 Task: Find connections with filter location Iporá with filter topic #stayhomewith filter profile language German with filter current company Anchanto with filter school RGUKT Basar with filter industry Distilleries with filter service category Insurance with filter keywords title Pipefitter
Action: Mouse moved to (574, 111)
Screenshot: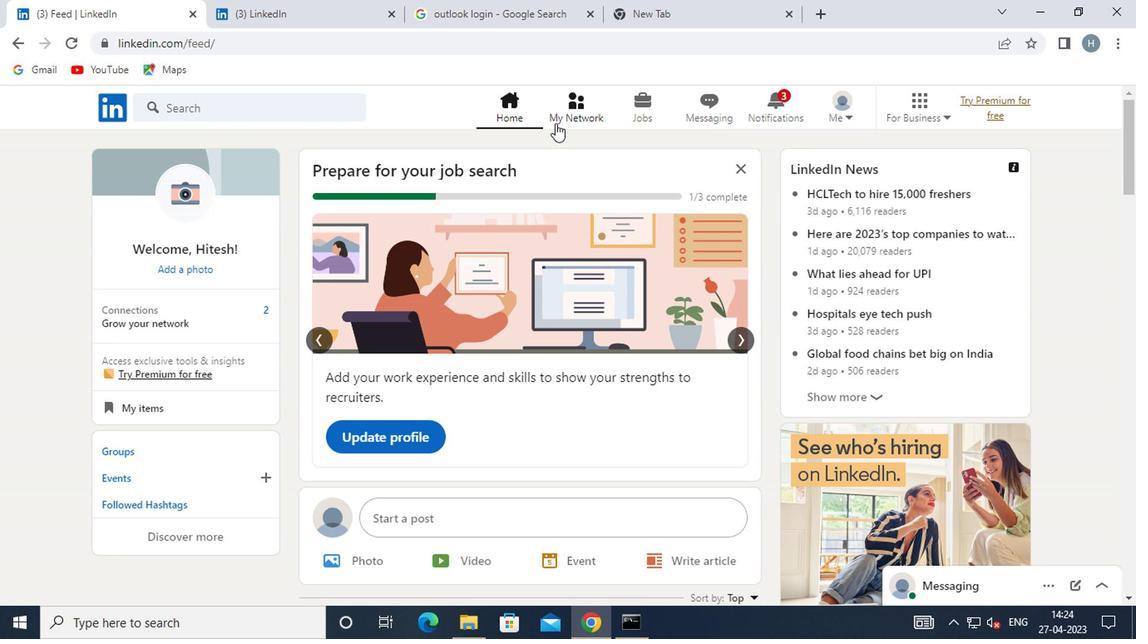 
Action: Mouse pressed left at (574, 111)
Screenshot: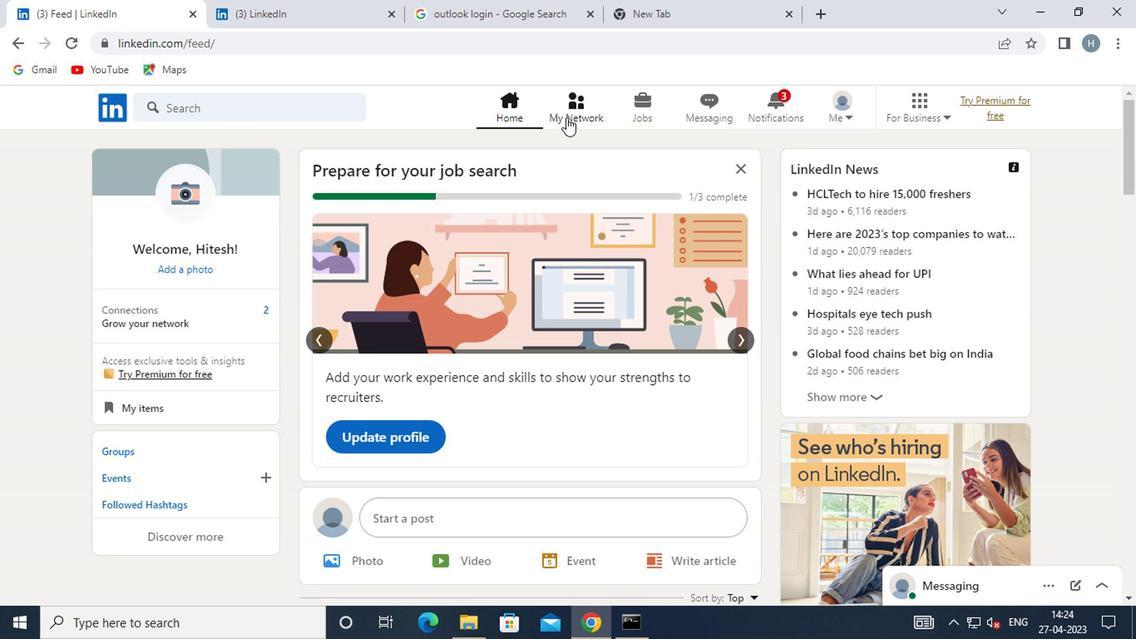 
Action: Mouse moved to (246, 203)
Screenshot: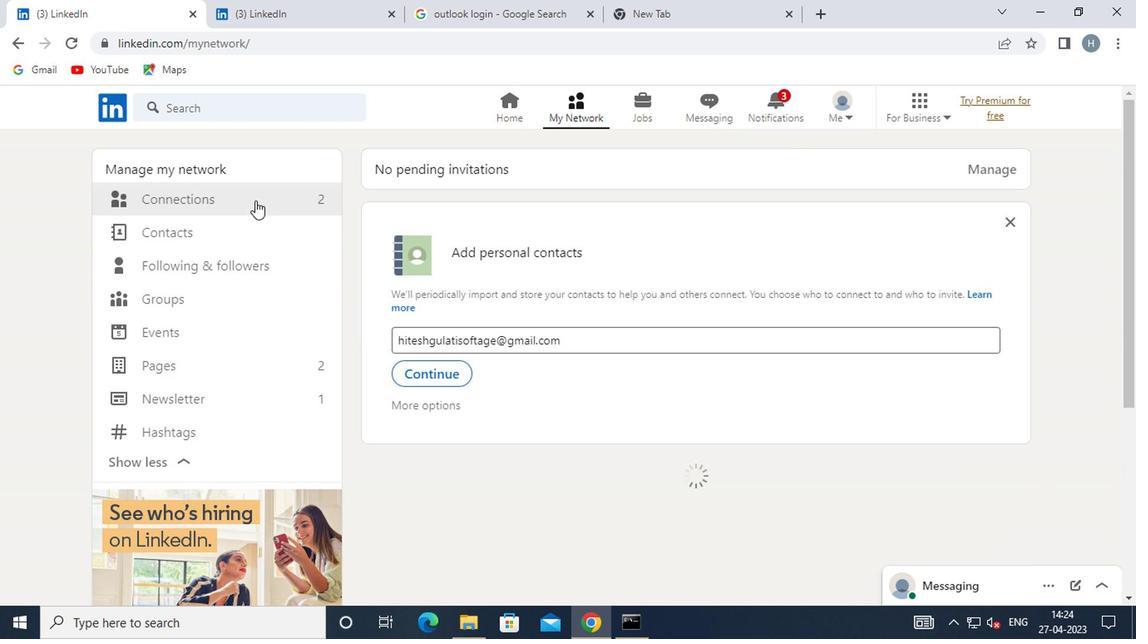 
Action: Mouse pressed left at (246, 203)
Screenshot: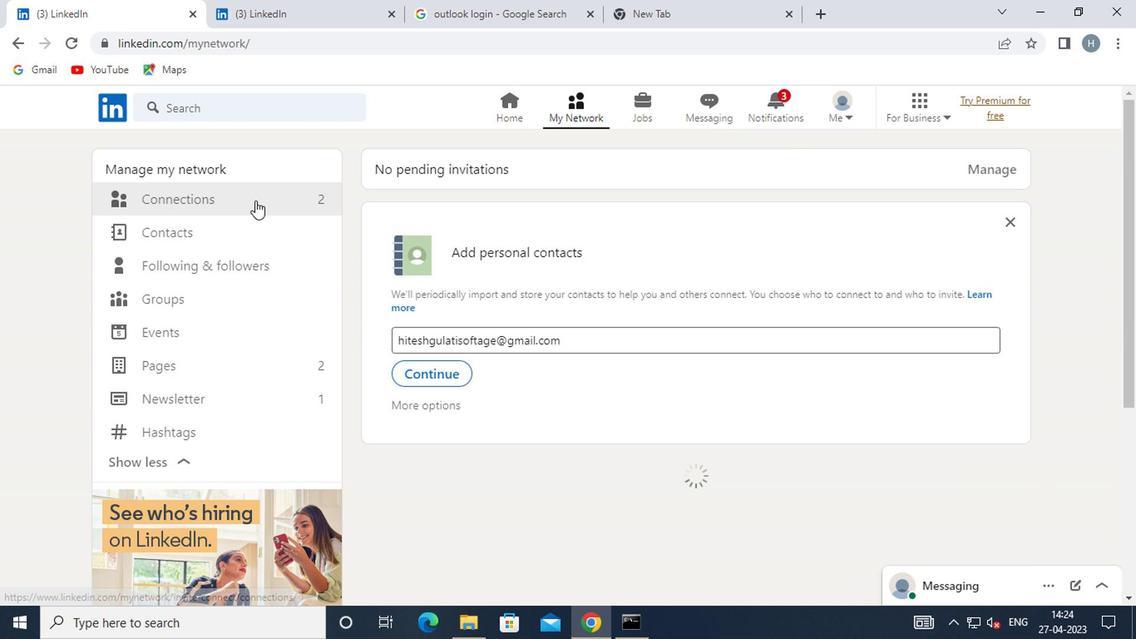 
Action: Mouse moved to (712, 198)
Screenshot: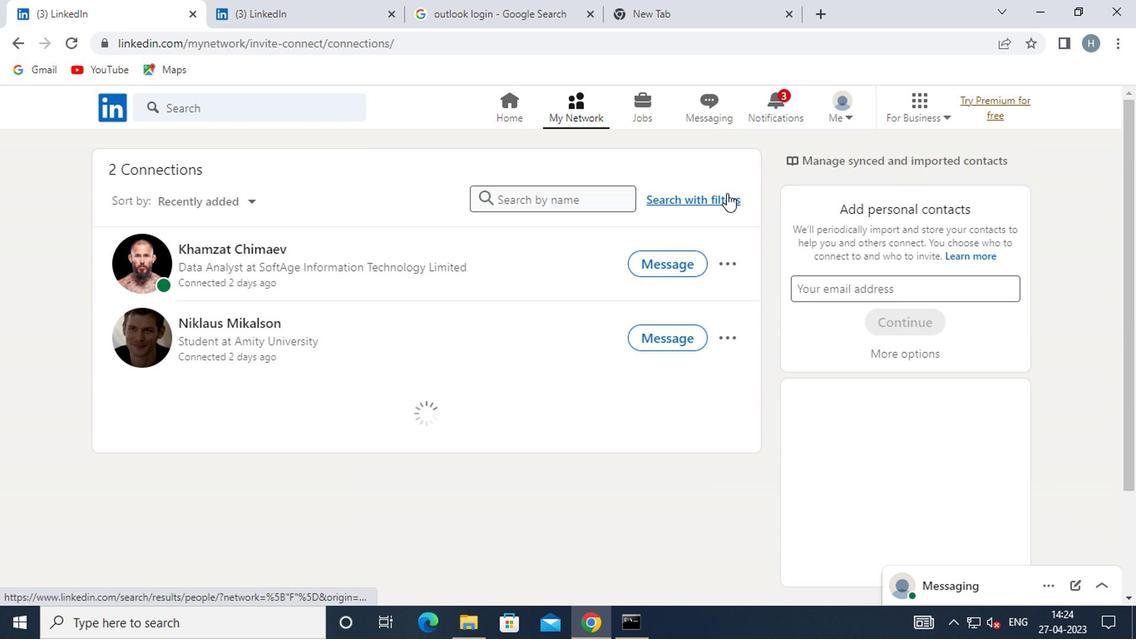 
Action: Mouse pressed left at (712, 198)
Screenshot: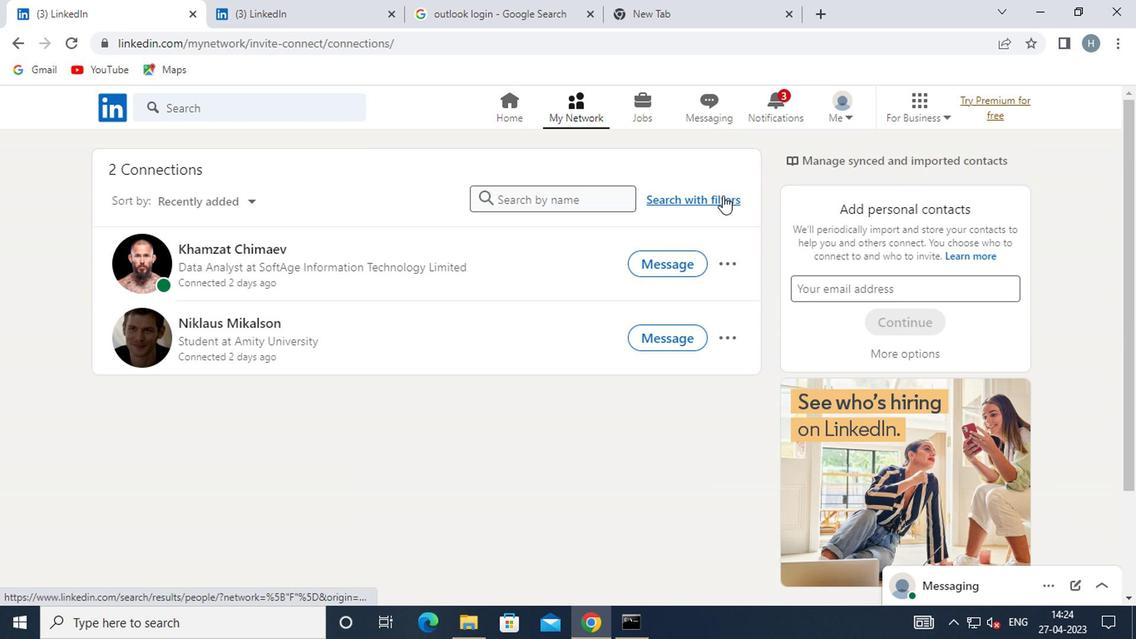 
Action: Mouse moved to (607, 151)
Screenshot: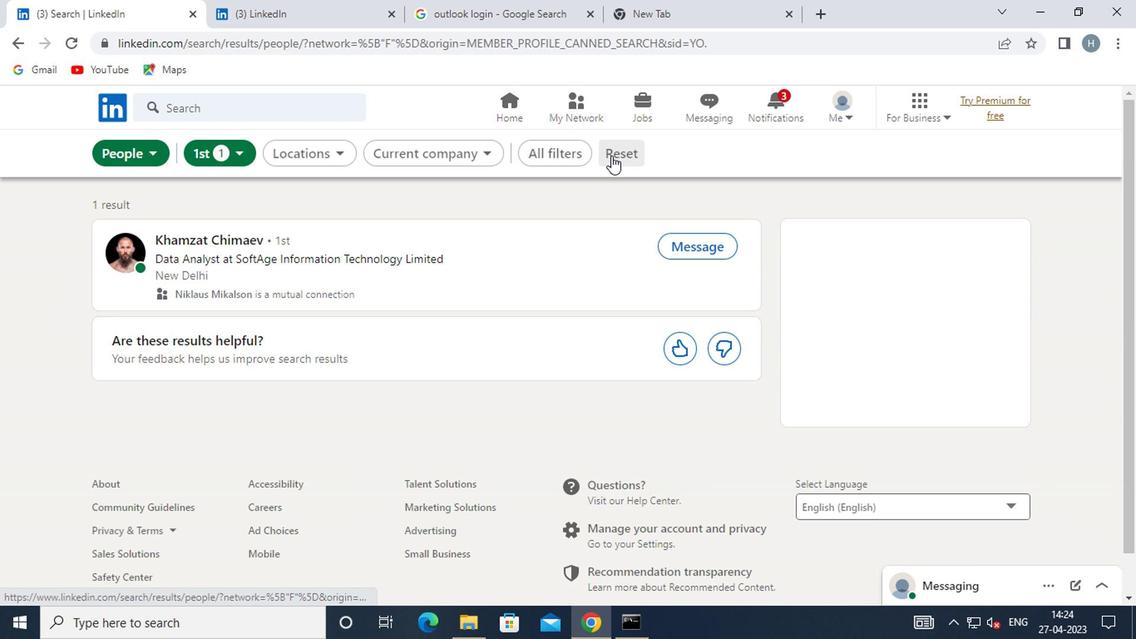 
Action: Mouse pressed left at (607, 151)
Screenshot: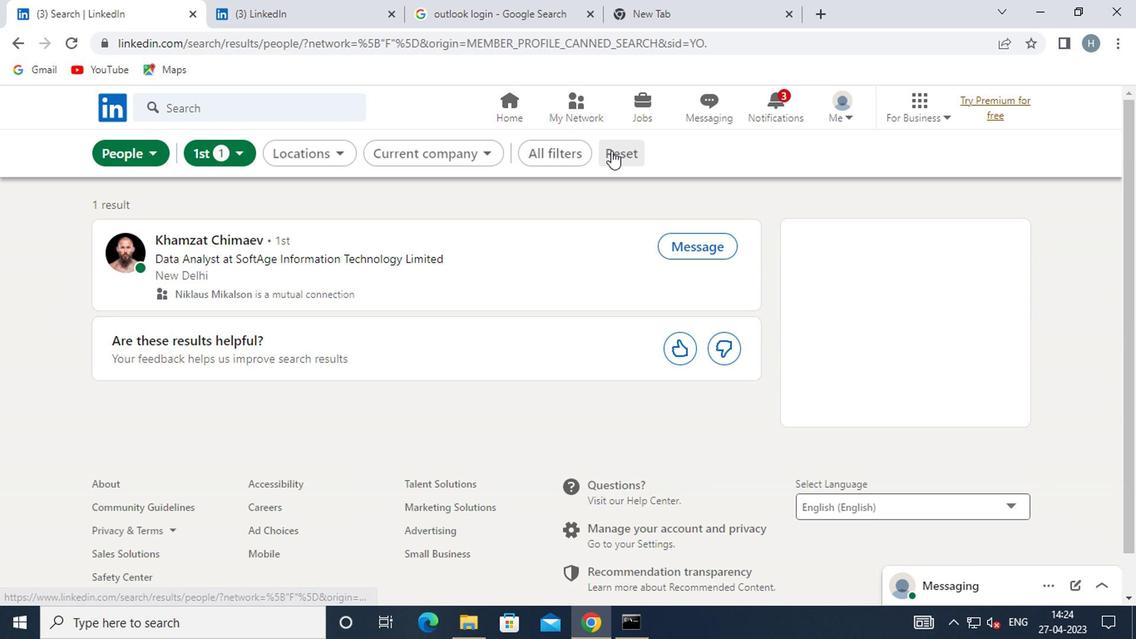 
Action: Mouse moved to (582, 151)
Screenshot: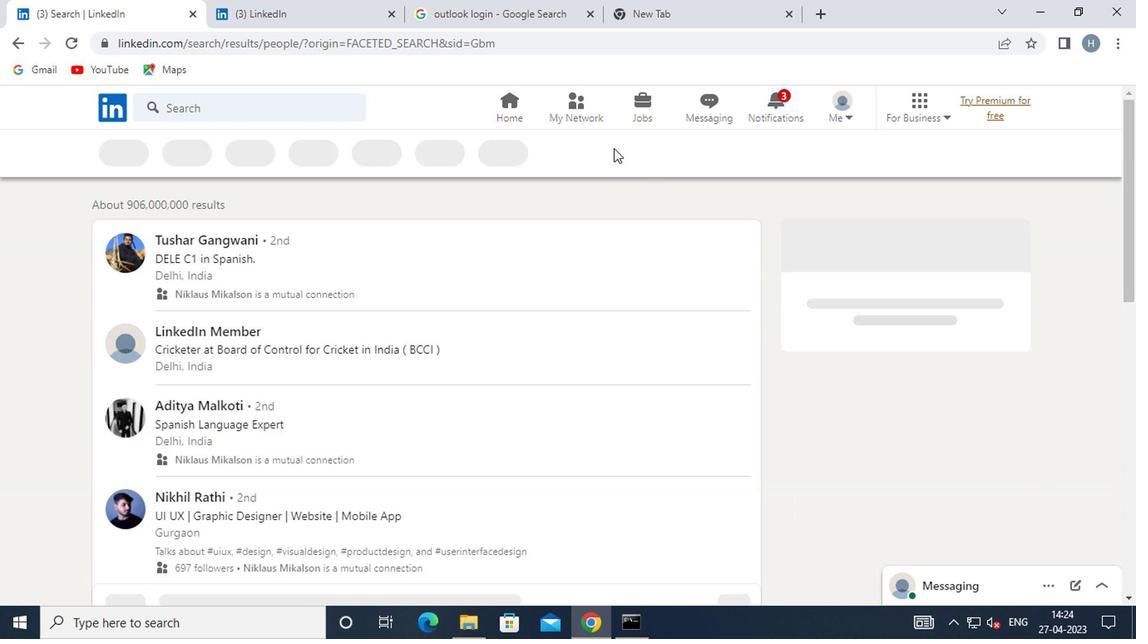 
Action: Mouse pressed left at (582, 151)
Screenshot: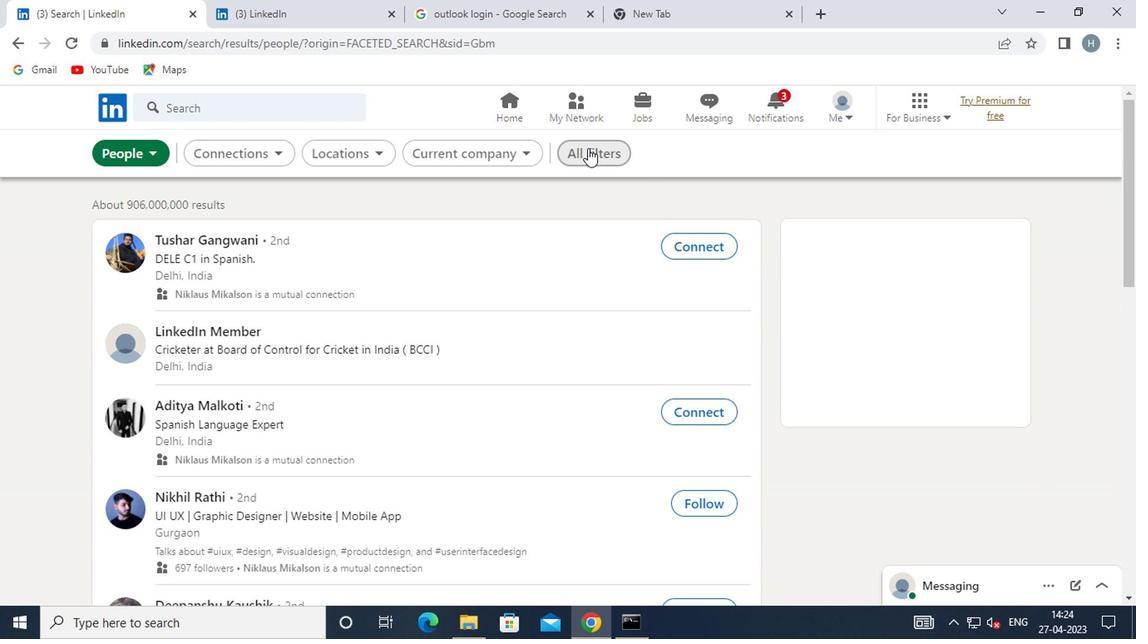 
Action: Mouse moved to (851, 341)
Screenshot: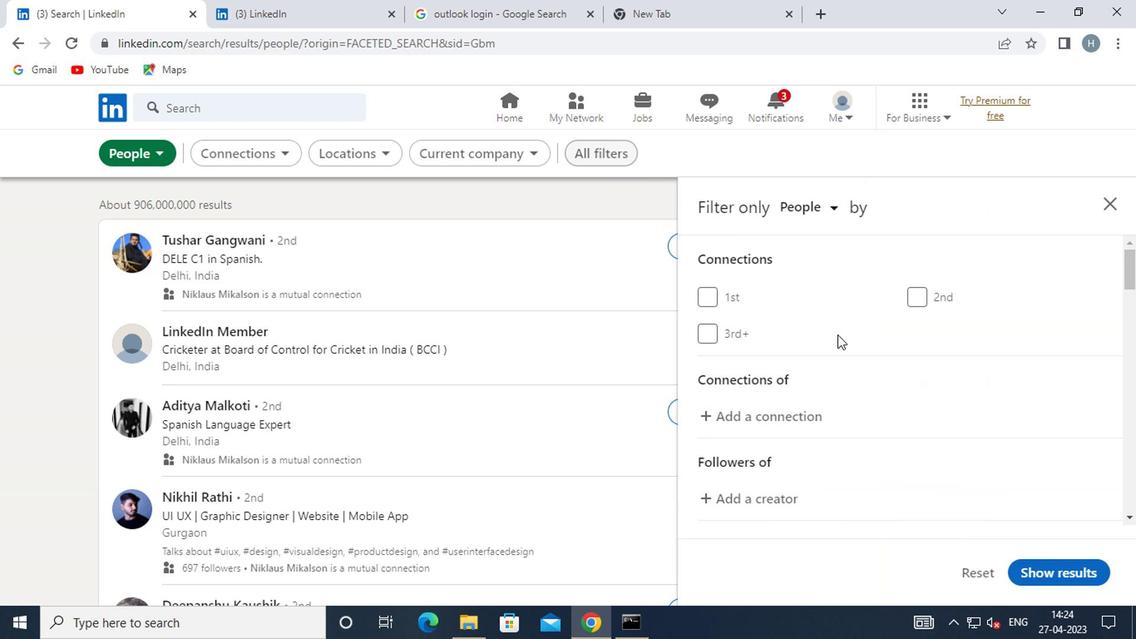 
Action: Mouse scrolled (851, 340) with delta (0, 0)
Screenshot: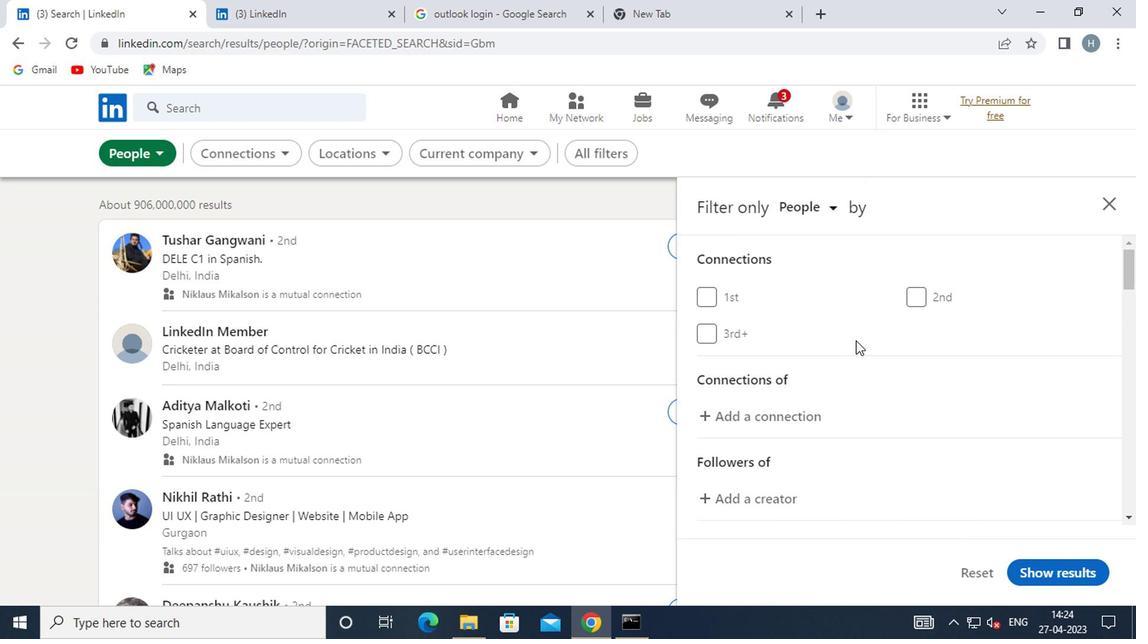 
Action: Mouse scrolled (851, 340) with delta (0, 0)
Screenshot: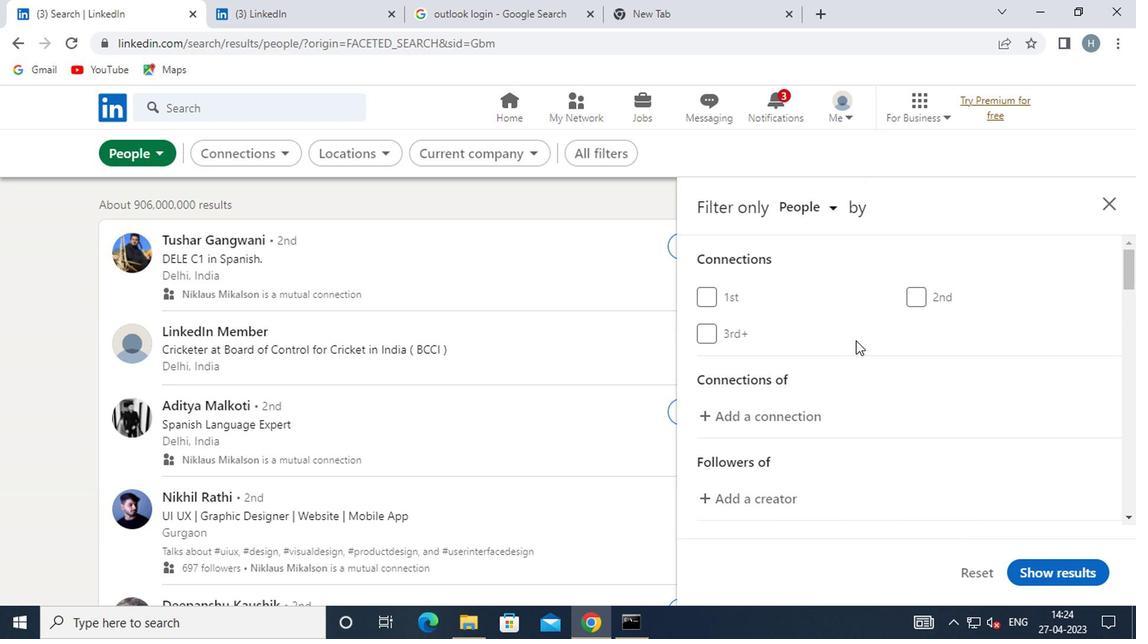 
Action: Mouse scrolled (851, 340) with delta (0, 0)
Screenshot: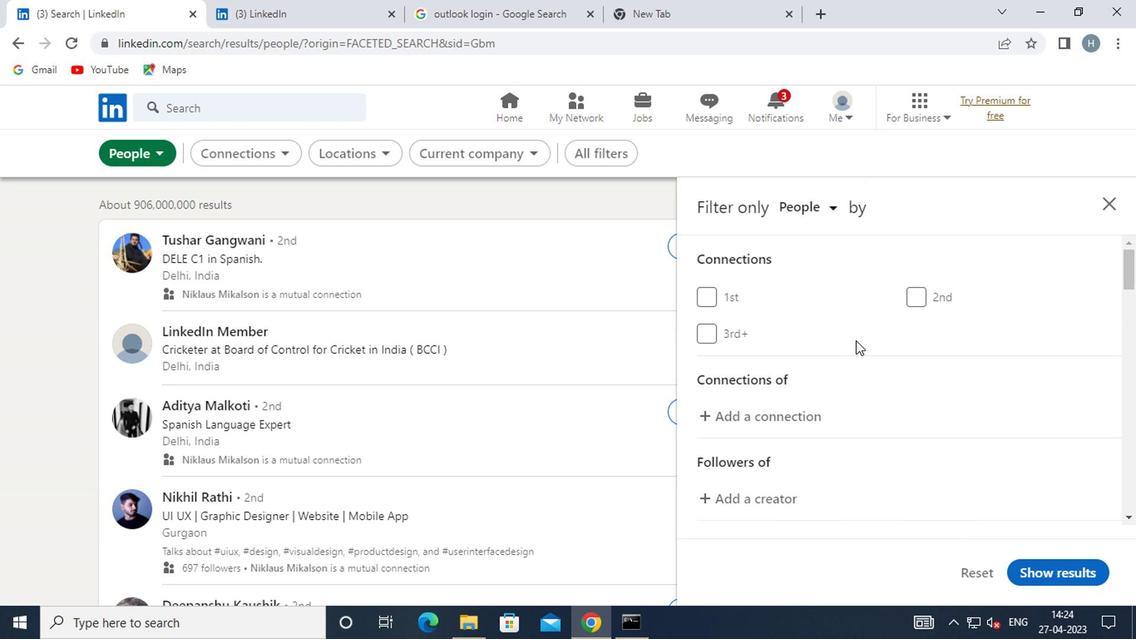 
Action: Mouse moved to (953, 400)
Screenshot: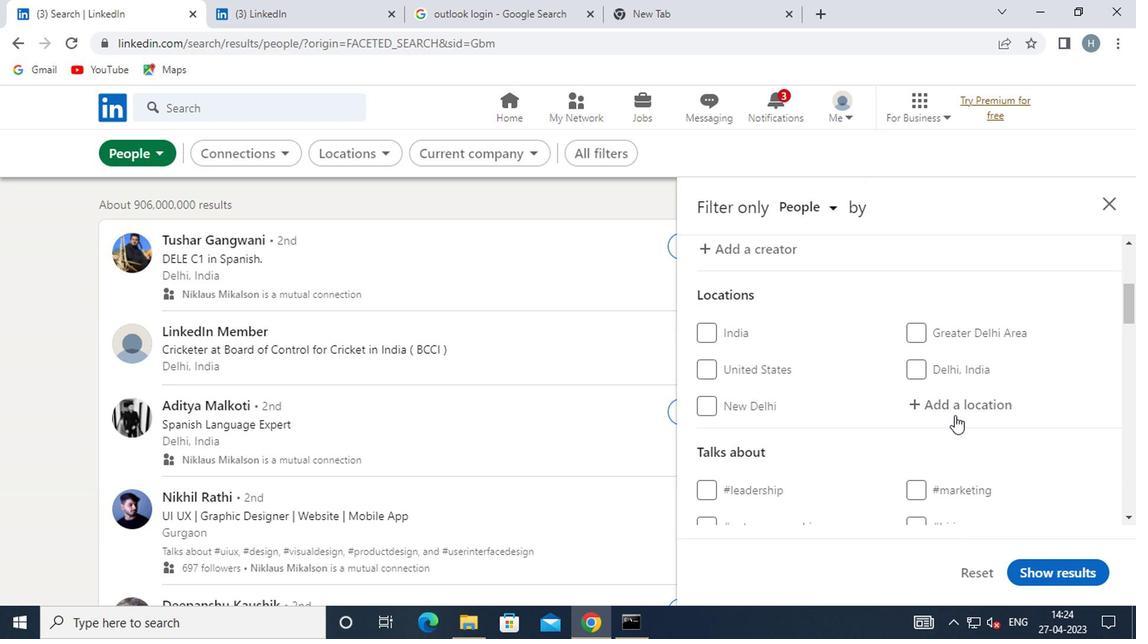 
Action: Mouse pressed left at (953, 400)
Screenshot: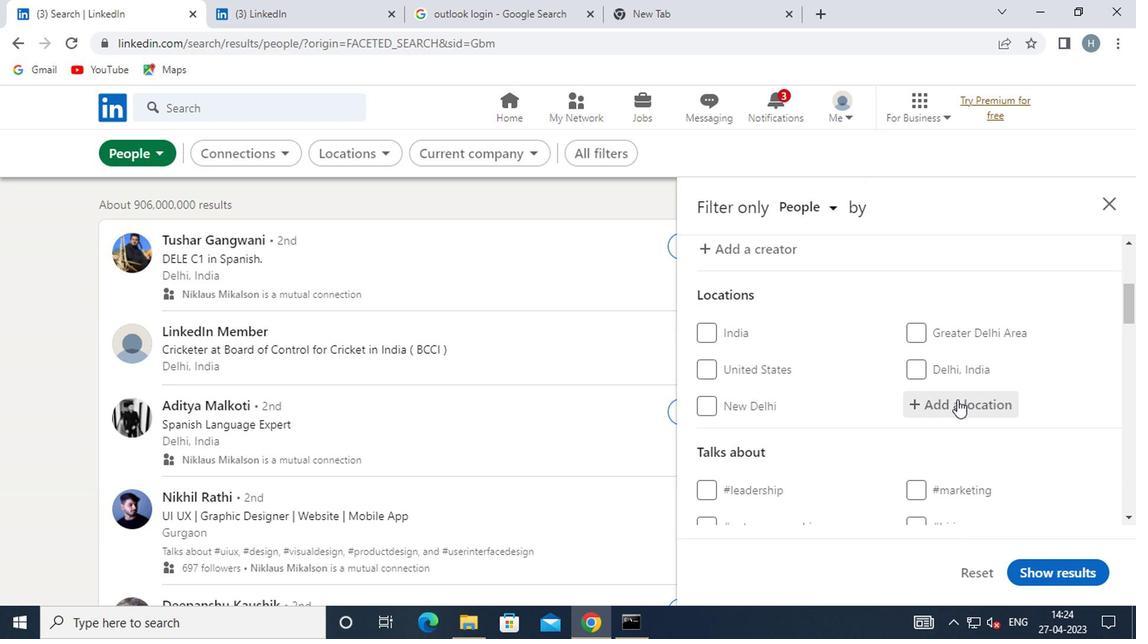 
Action: Mouse moved to (946, 400)
Screenshot: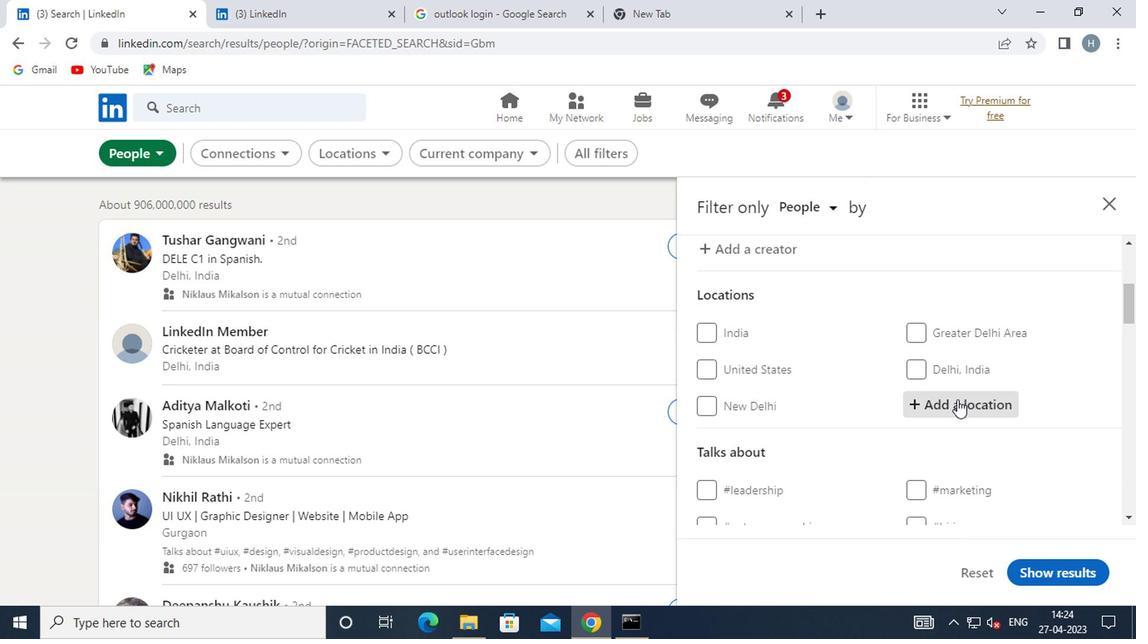 
Action: Key pressed <Key.shift>
Screenshot: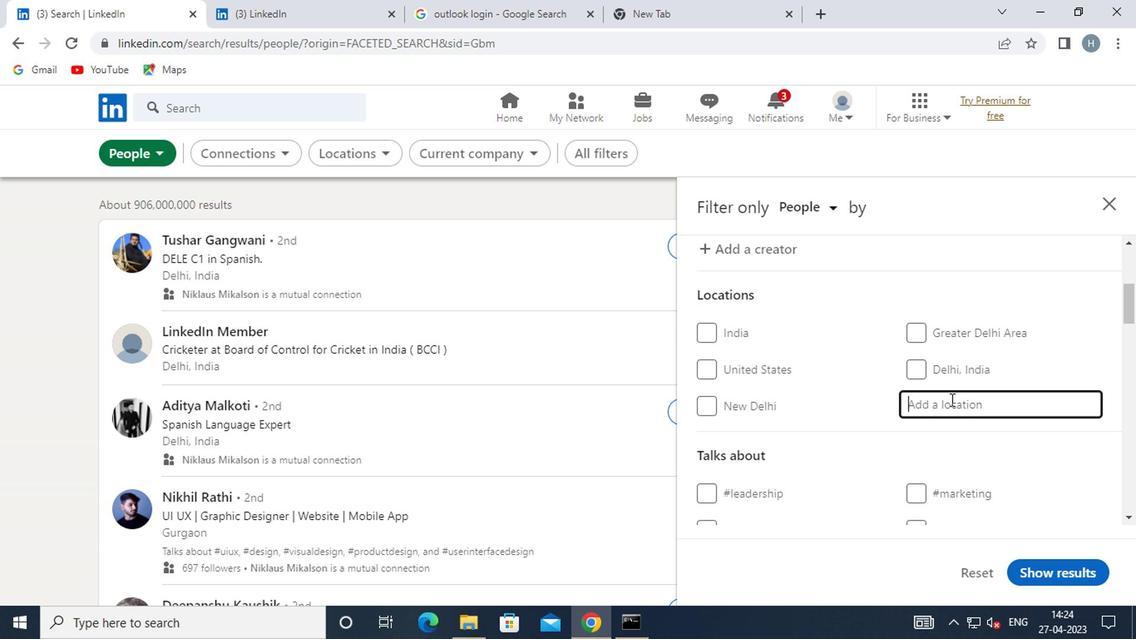 
Action: Mouse moved to (945, 400)
Screenshot: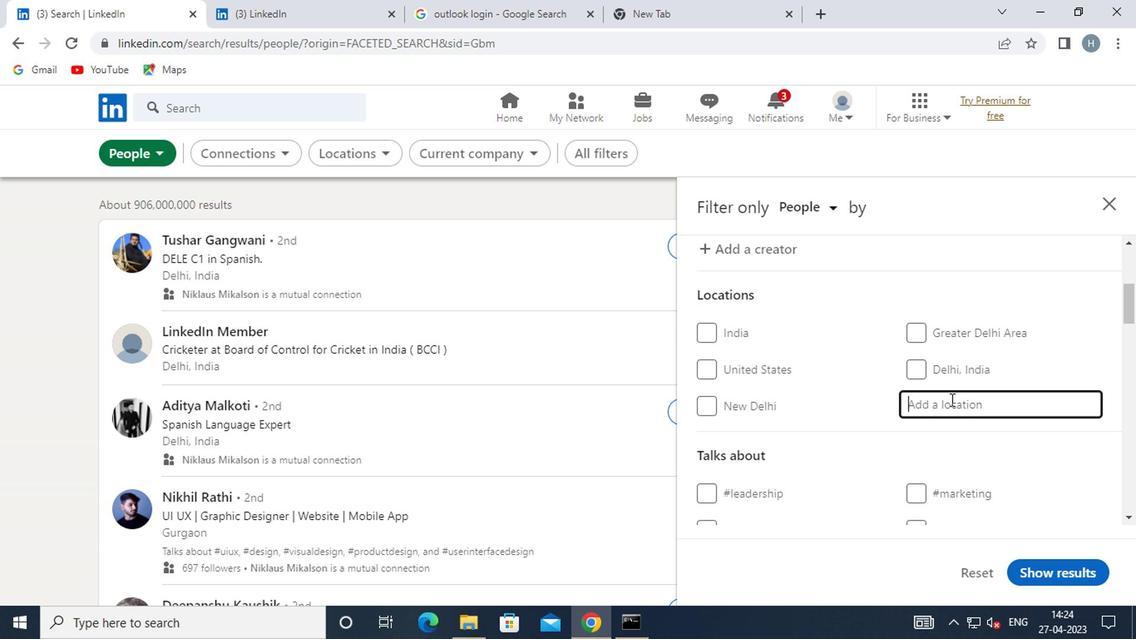
Action: Key pressed IPORA
Screenshot: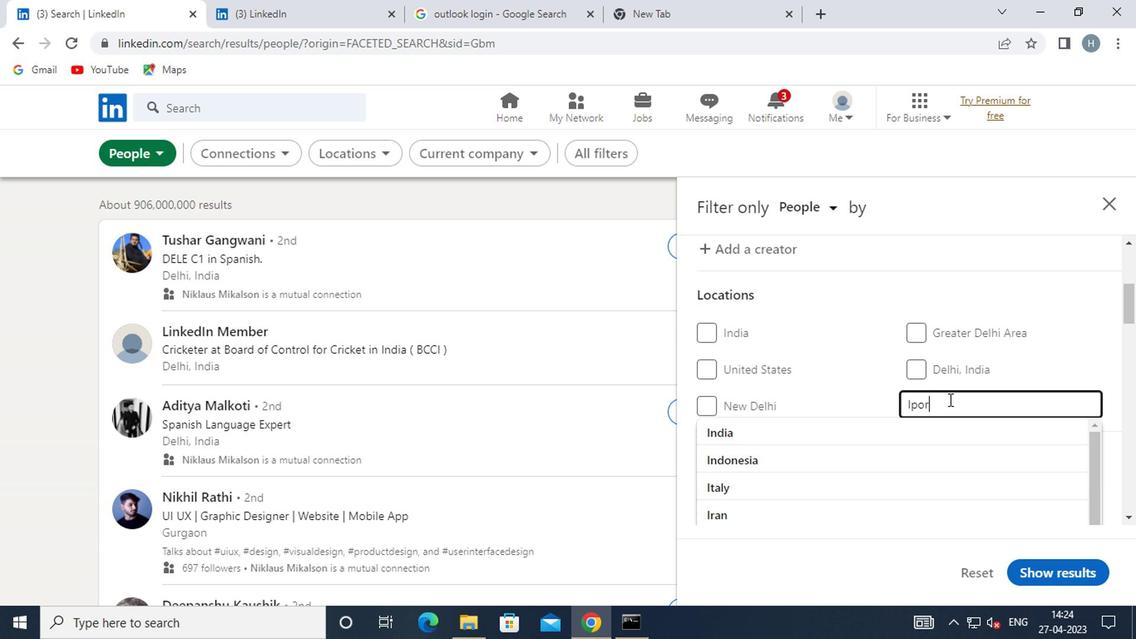 
Action: Mouse moved to (1069, 347)
Screenshot: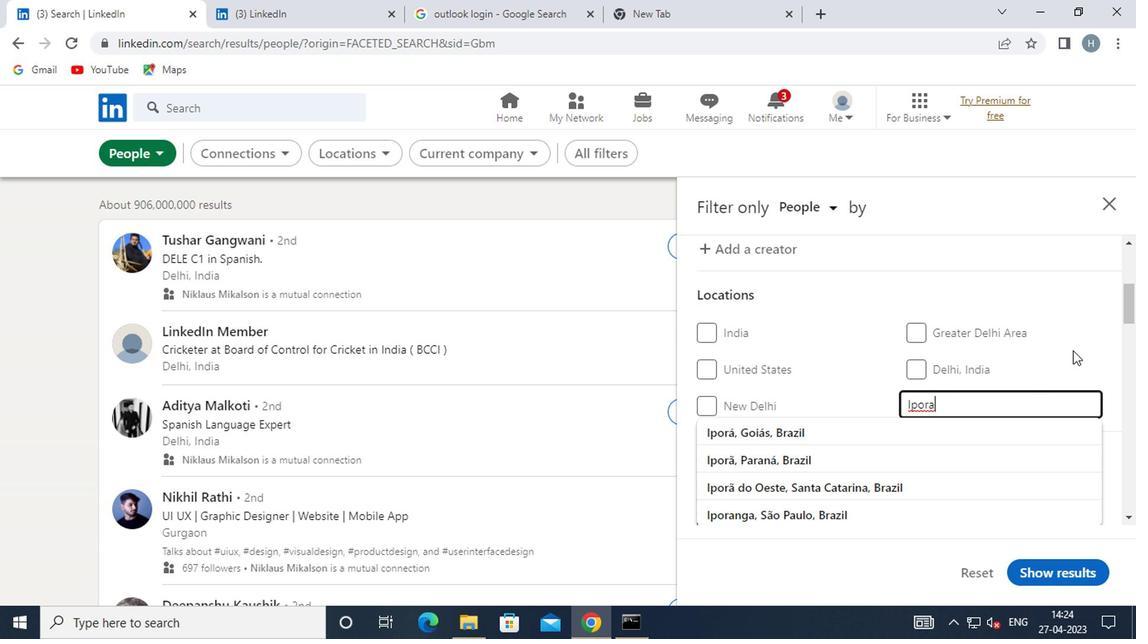 
Action: Mouse pressed left at (1069, 347)
Screenshot: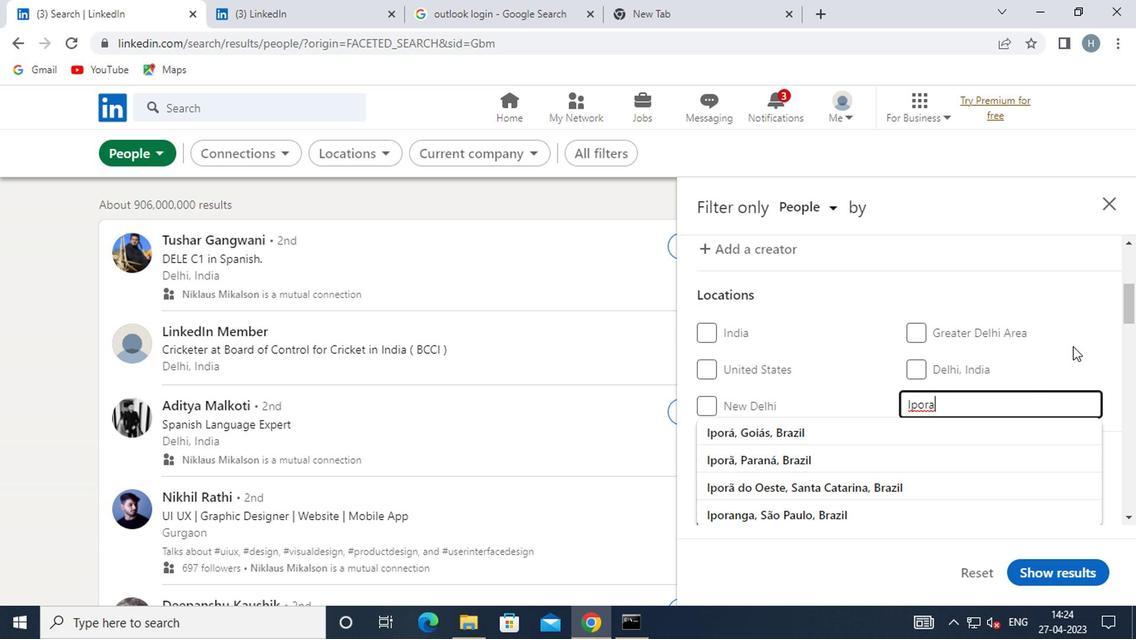 
Action: Mouse scrolled (1069, 346) with delta (0, 0)
Screenshot: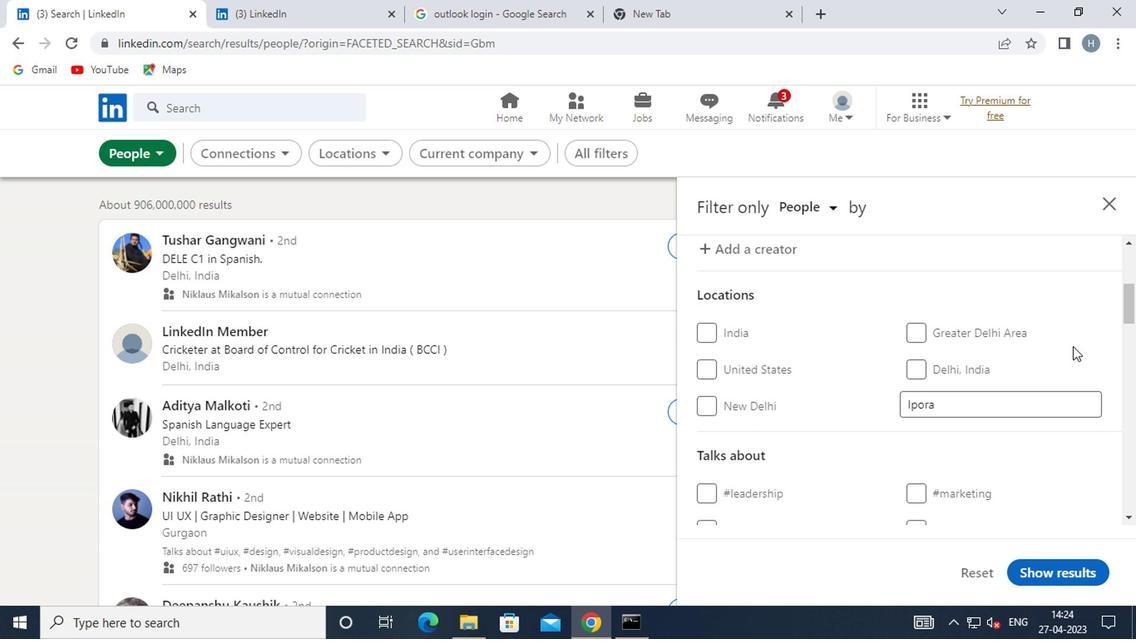 
Action: Mouse moved to (1069, 346)
Screenshot: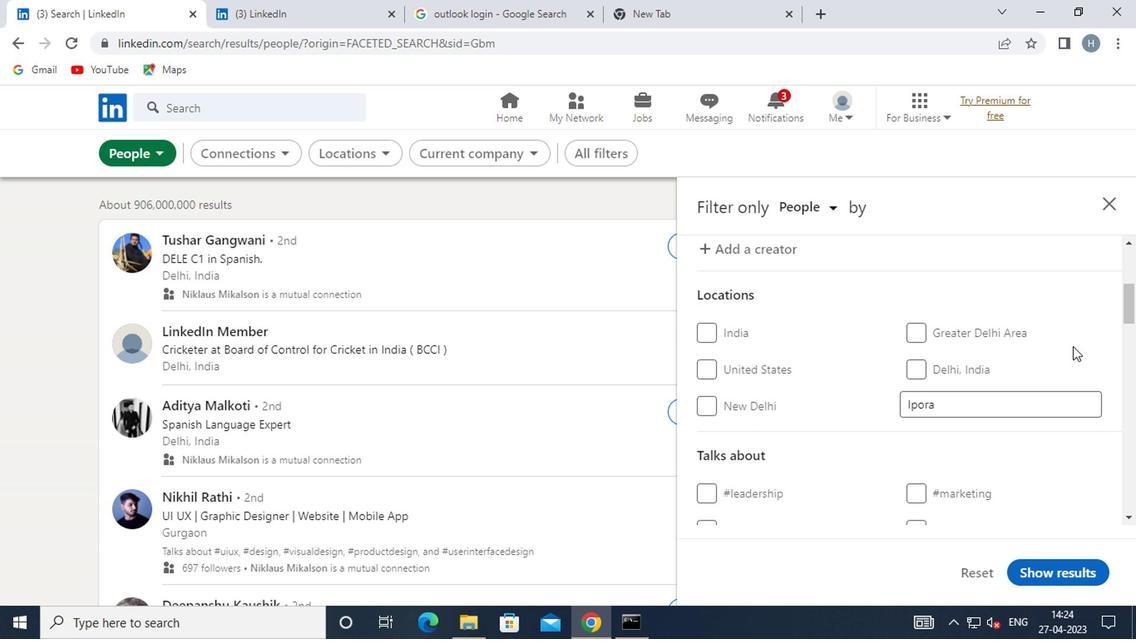 
Action: Mouse scrolled (1069, 345) with delta (0, -1)
Screenshot: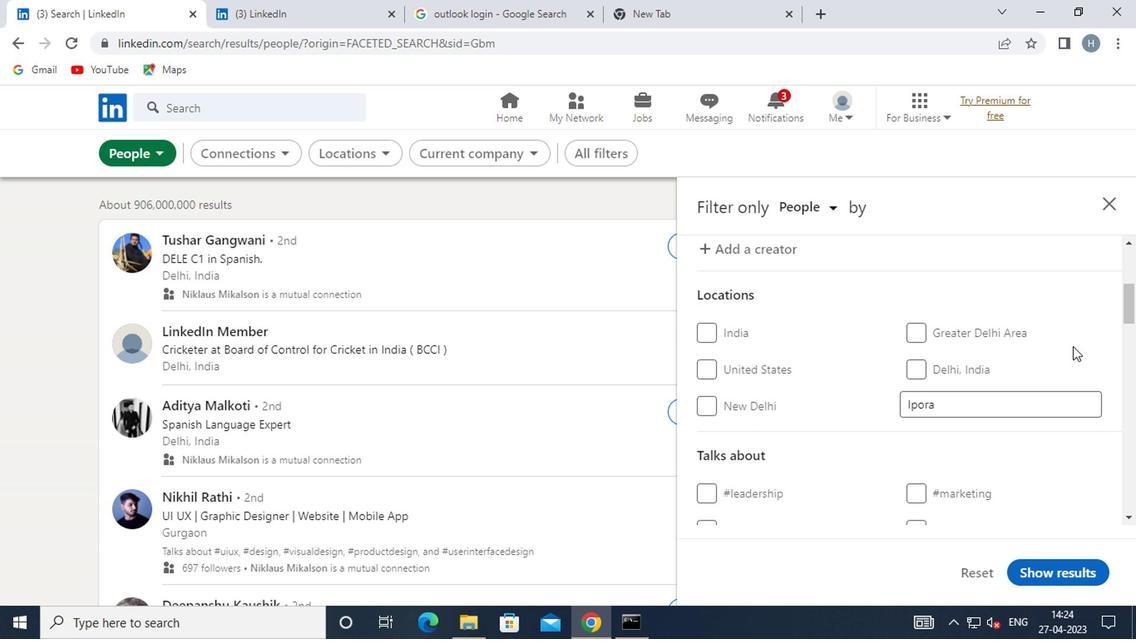 
Action: Mouse moved to (1063, 346)
Screenshot: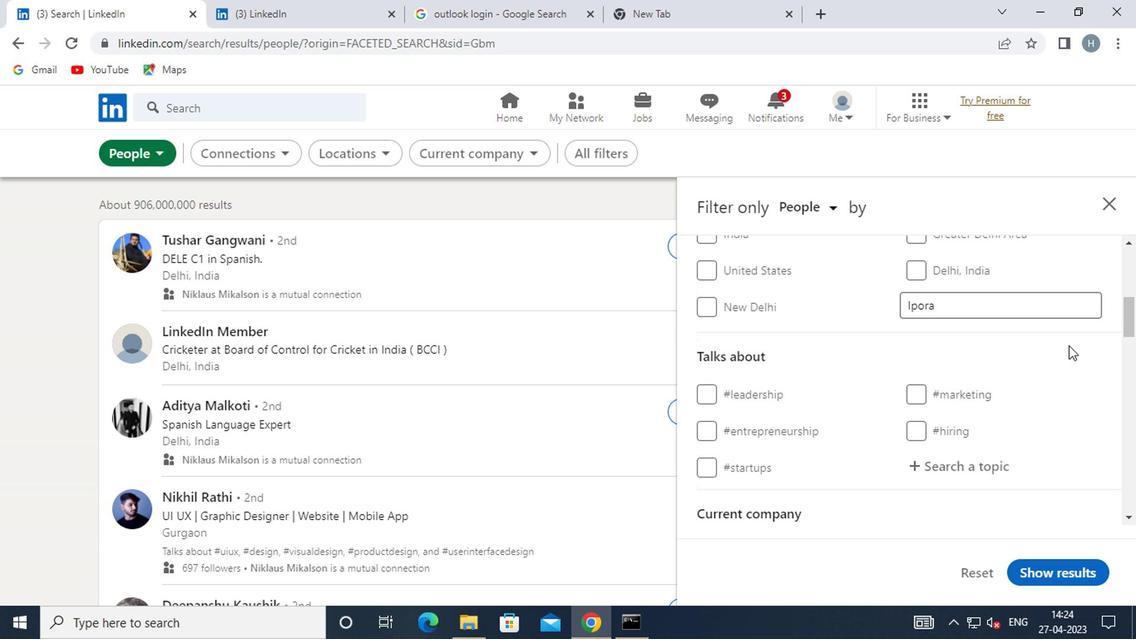
Action: Mouse scrolled (1063, 345) with delta (0, -1)
Screenshot: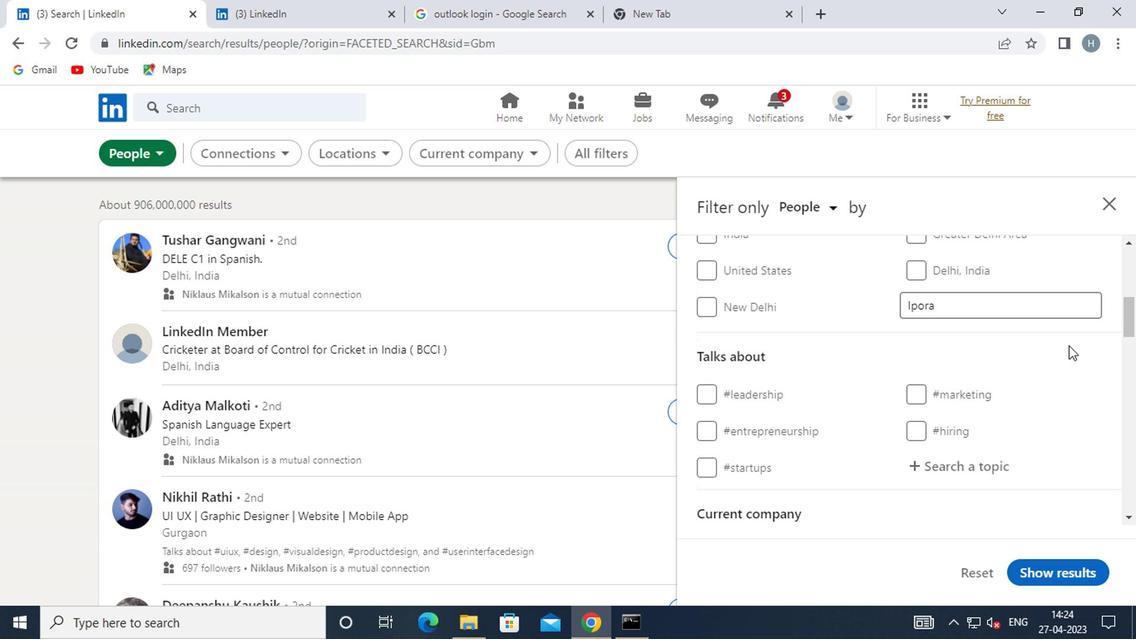 
Action: Mouse moved to (980, 313)
Screenshot: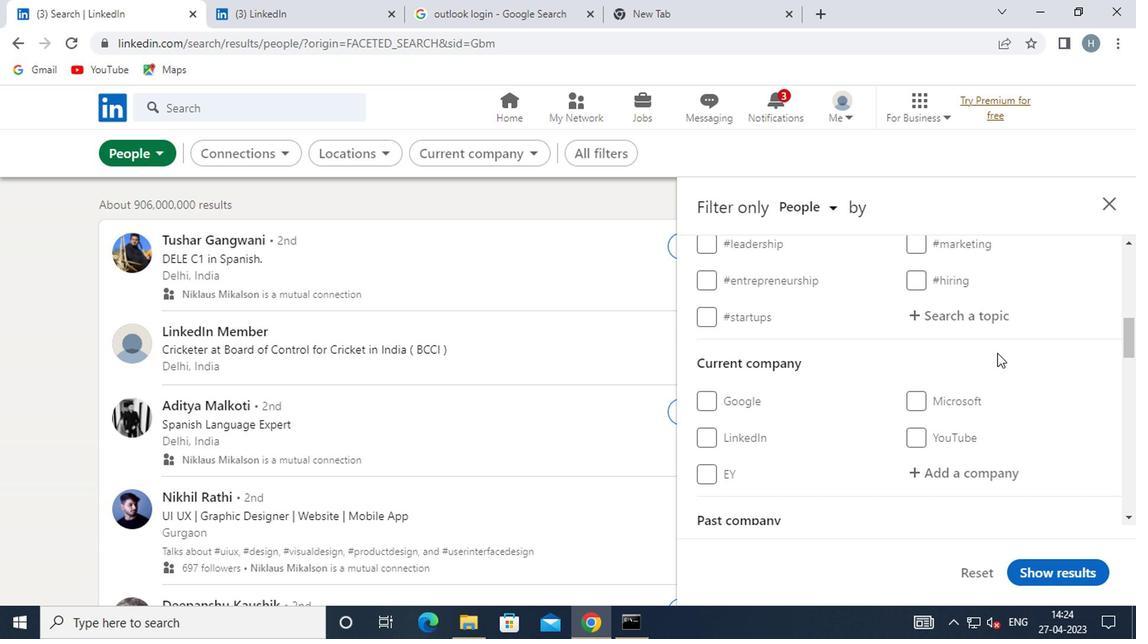 
Action: Mouse pressed left at (980, 313)
Screenshot: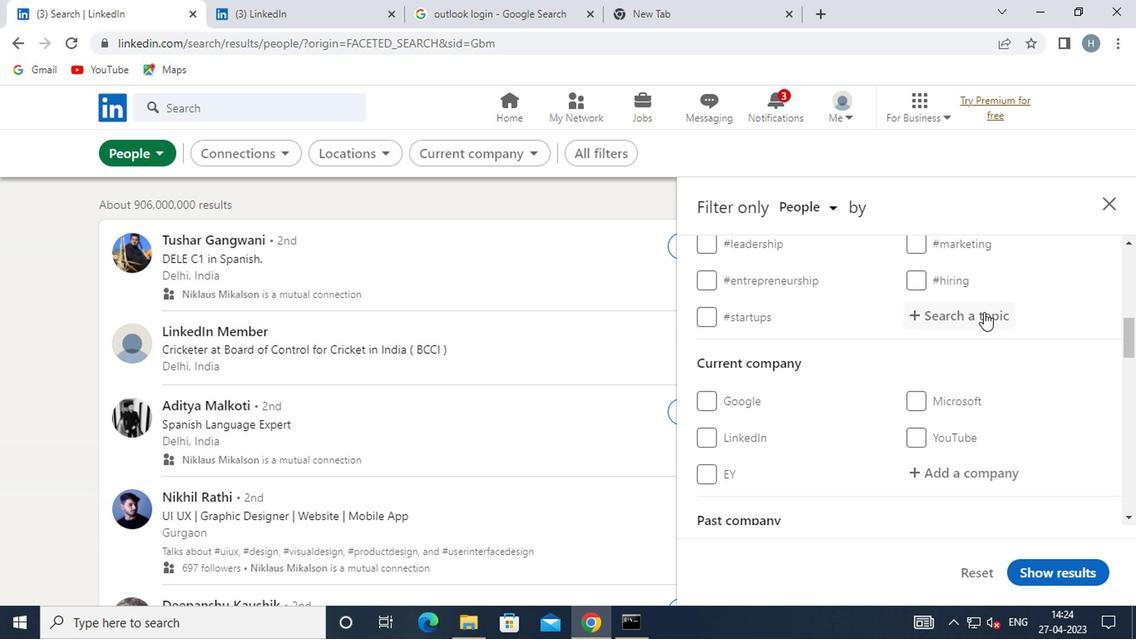 
Action: Key pressed <Key.shift><Key.shift><Key.shift><Key.shift><Key.shift><Key.shift>#STAYHOMEWITH
Screenshot: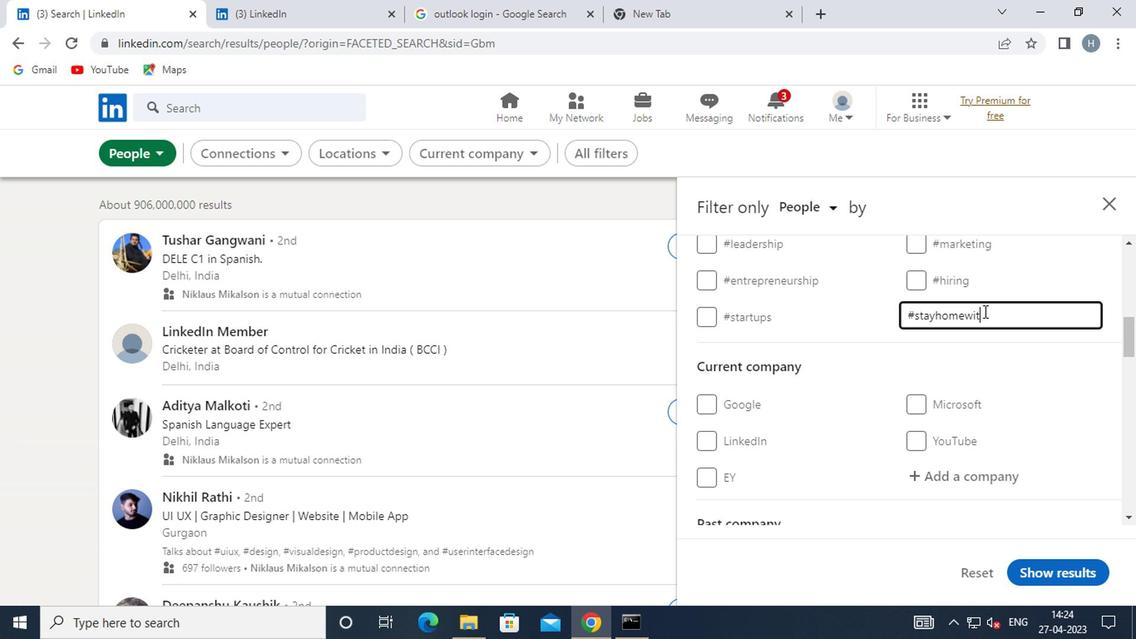 
Action: Mouse moved to (1031, 361)
Screenshot: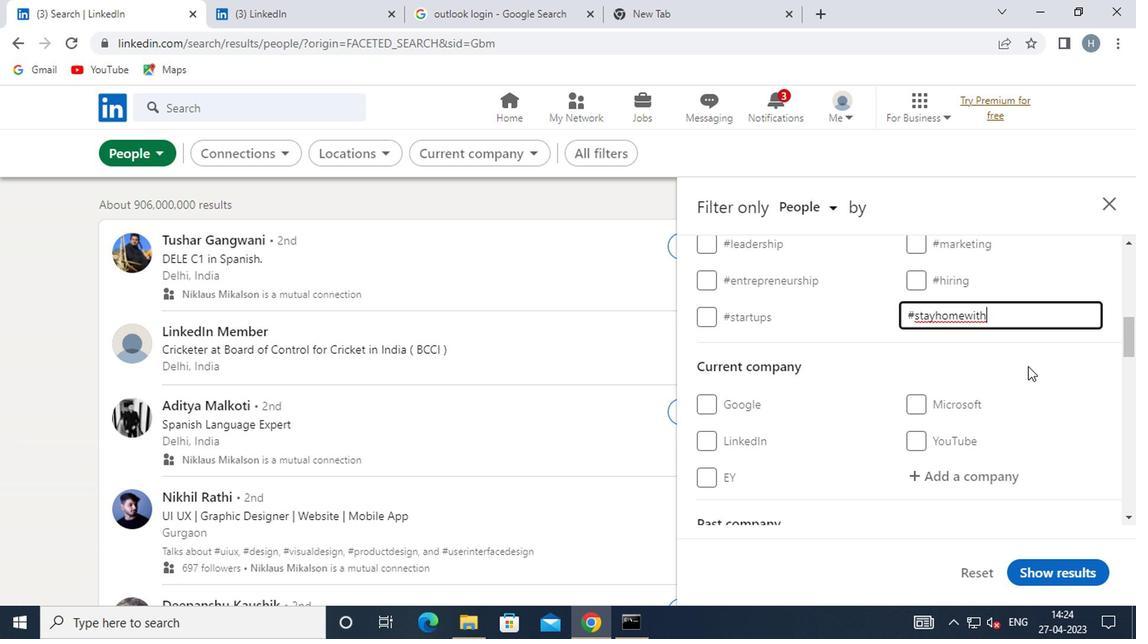 
Action: Mouse pressed left at (1031, 361)
Screenshot: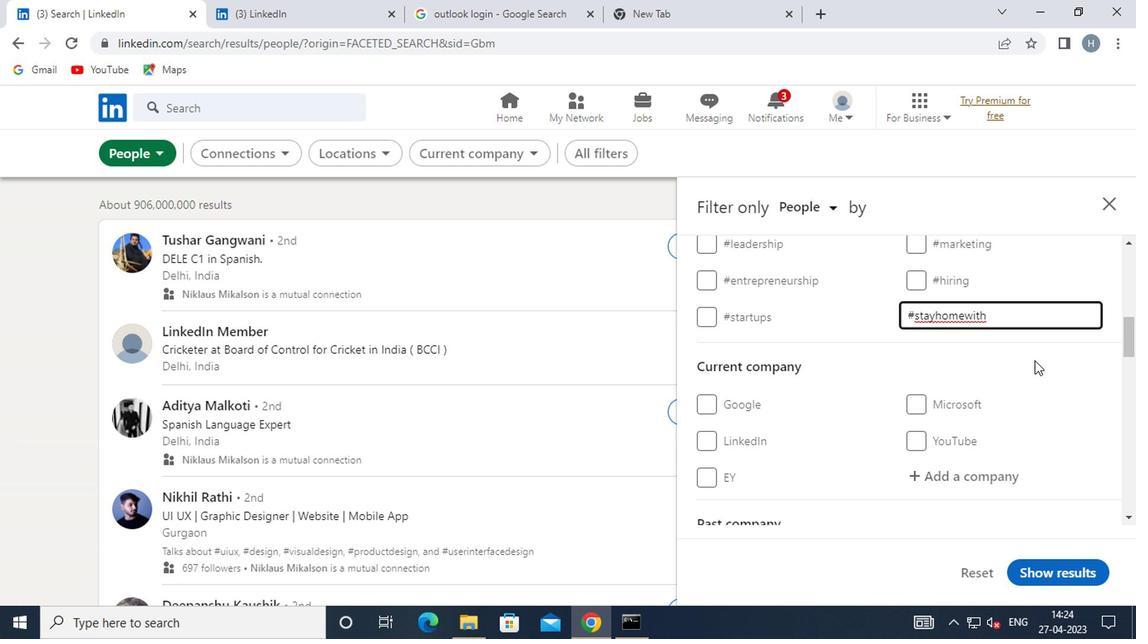 
Action: Mouse scrolled (1031, 360) with delta (0, -1)
Screenshot: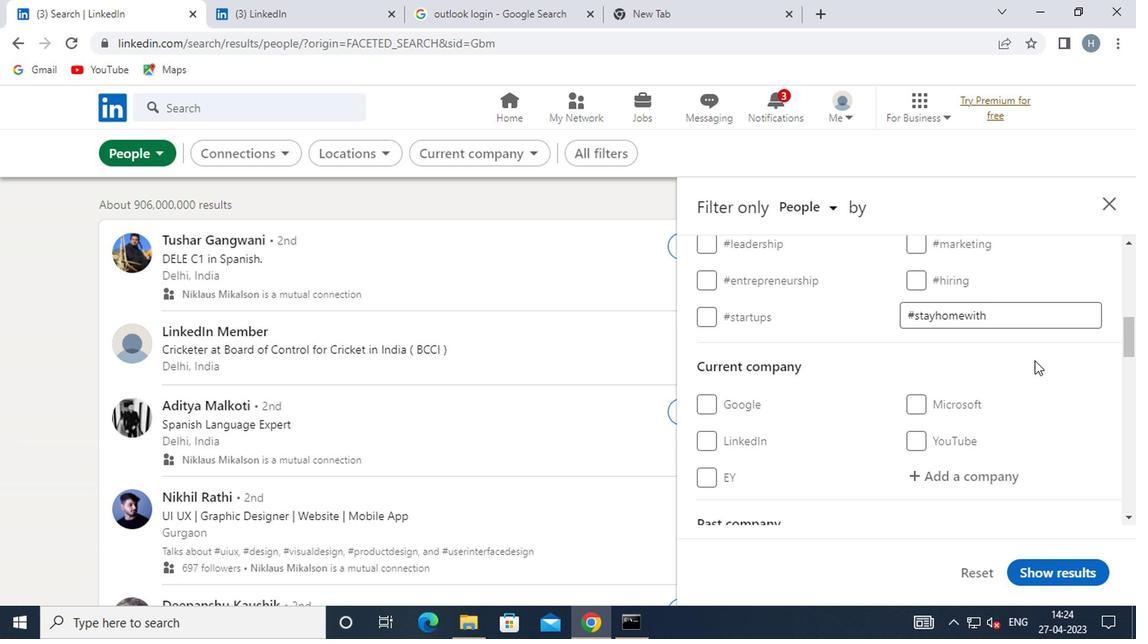 
Action: Mouse moved to (1031, 361)
Screenshot: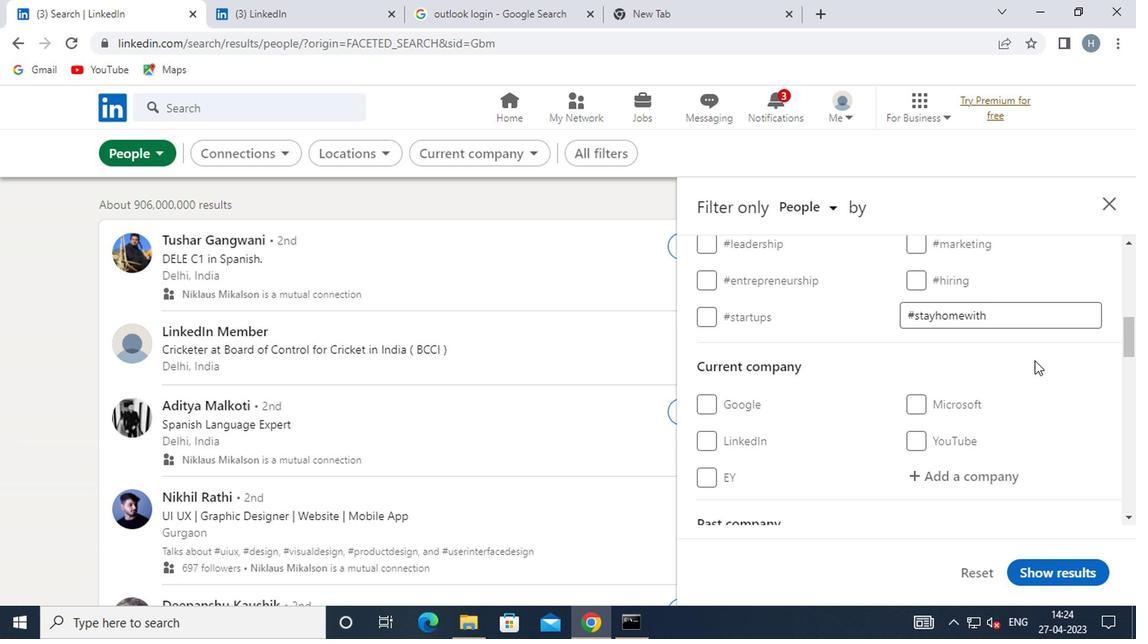 
Action: Mouse scrolled (1031, 360) with delta (0, -1)
Screenshot: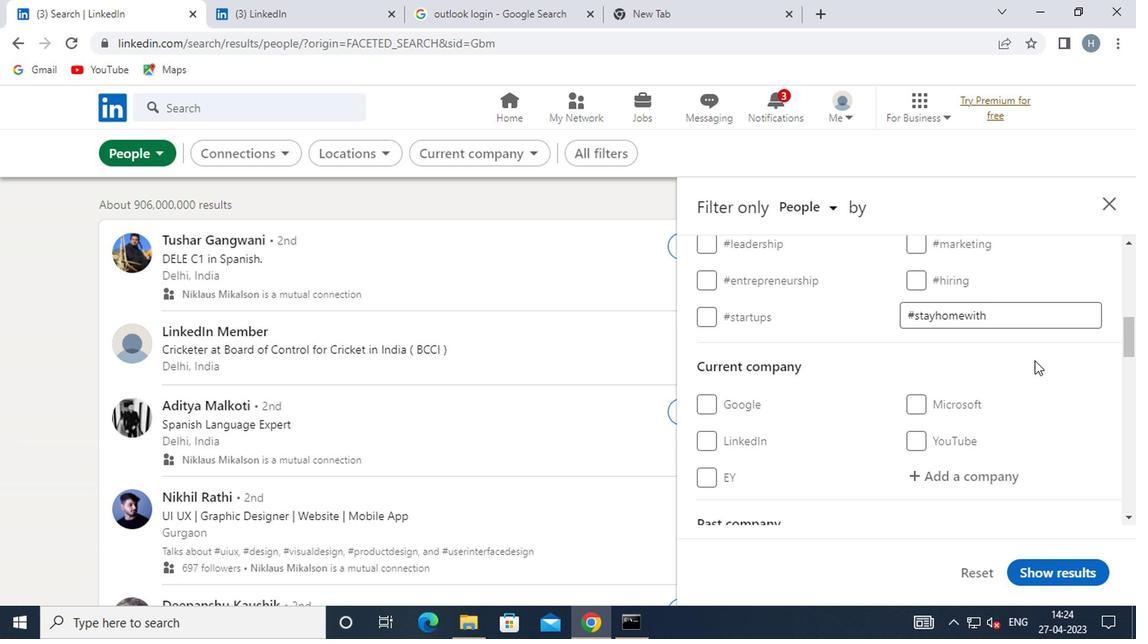
Action: Mouse moved to (984, 311)
Screenshot: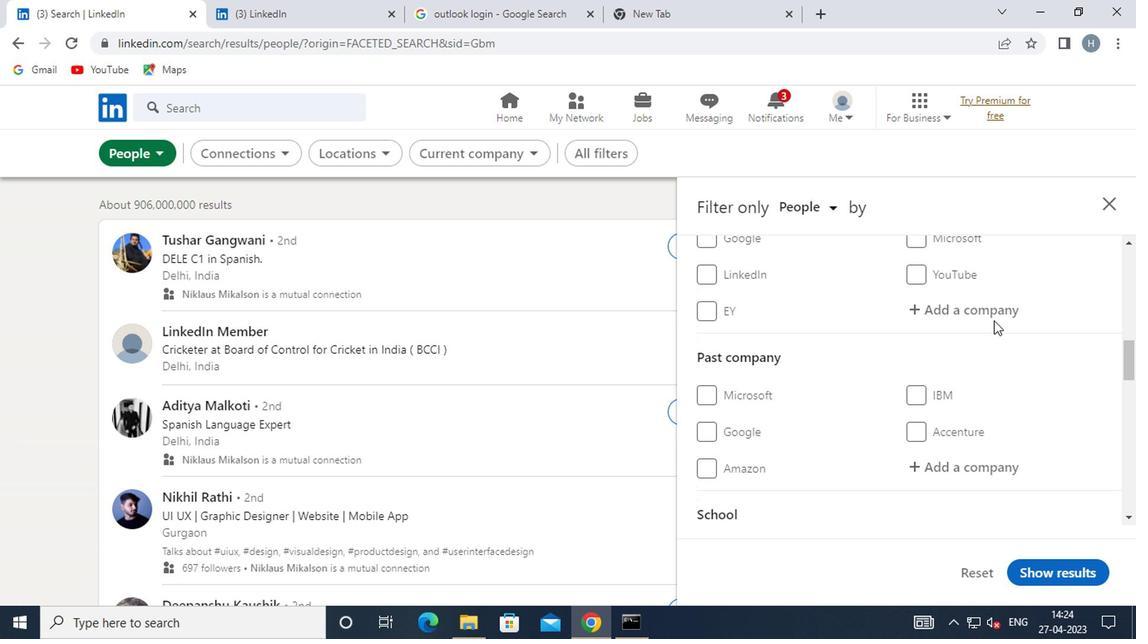 
Action: Mouse pressed left at (984, 311)
Screenshot: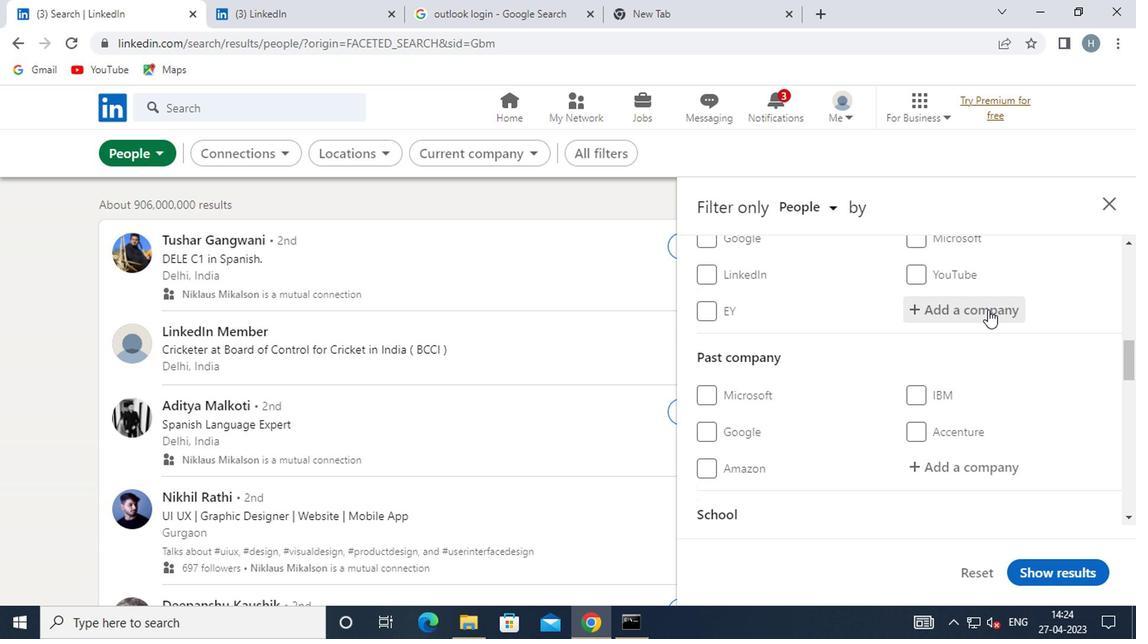 
Action: Mouse moved to (982, 310)
Screenshot: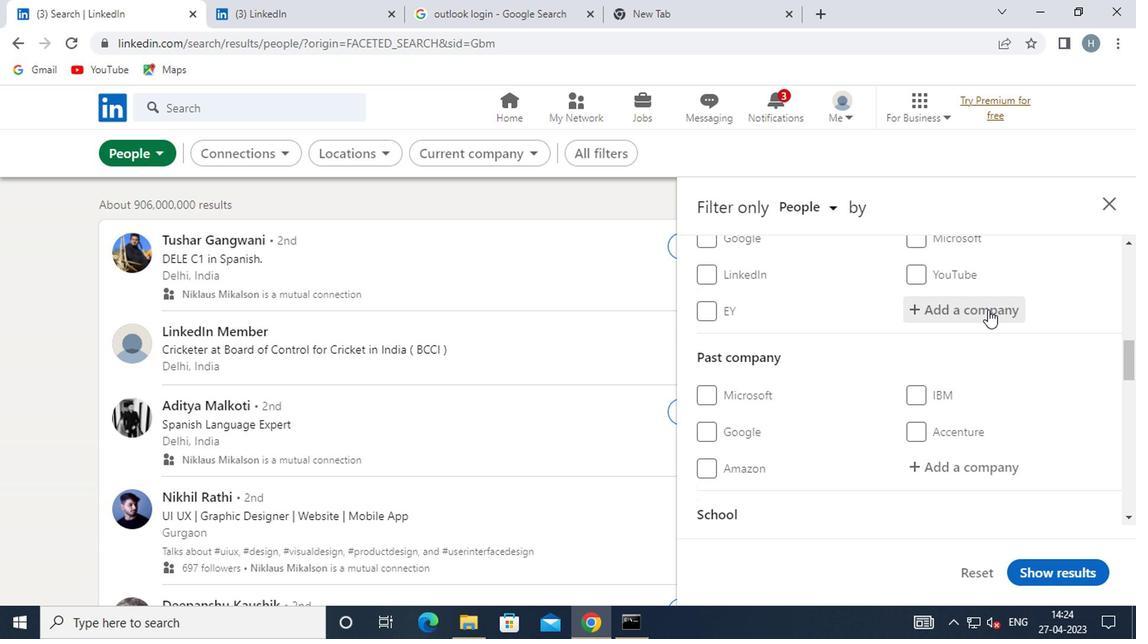 
Action: Key pressed <Key.shift>ANCHANTO
Screenshot: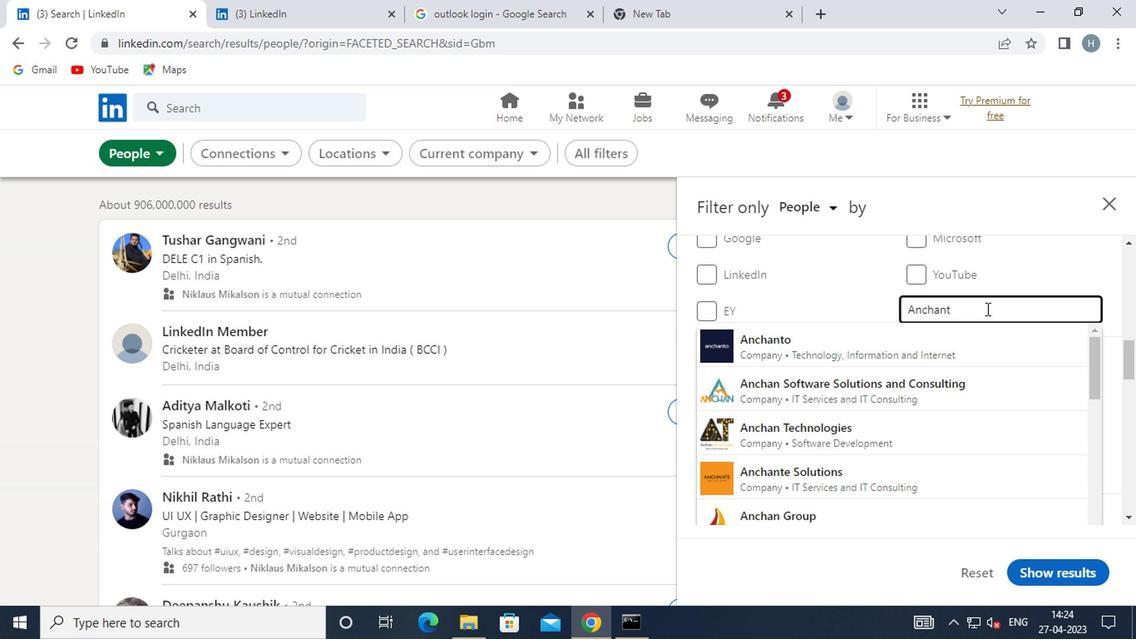 
Action: Mouse moved to (928, 342)
Screenshot: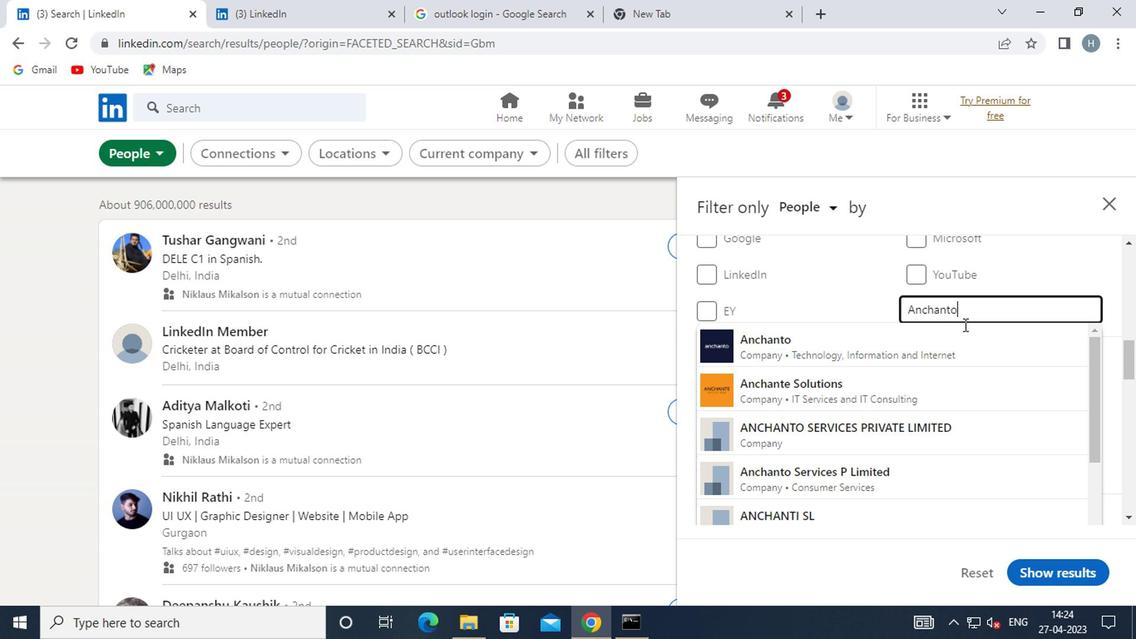 
Action: Mouse pressed left at (928, 342)
Screenshot: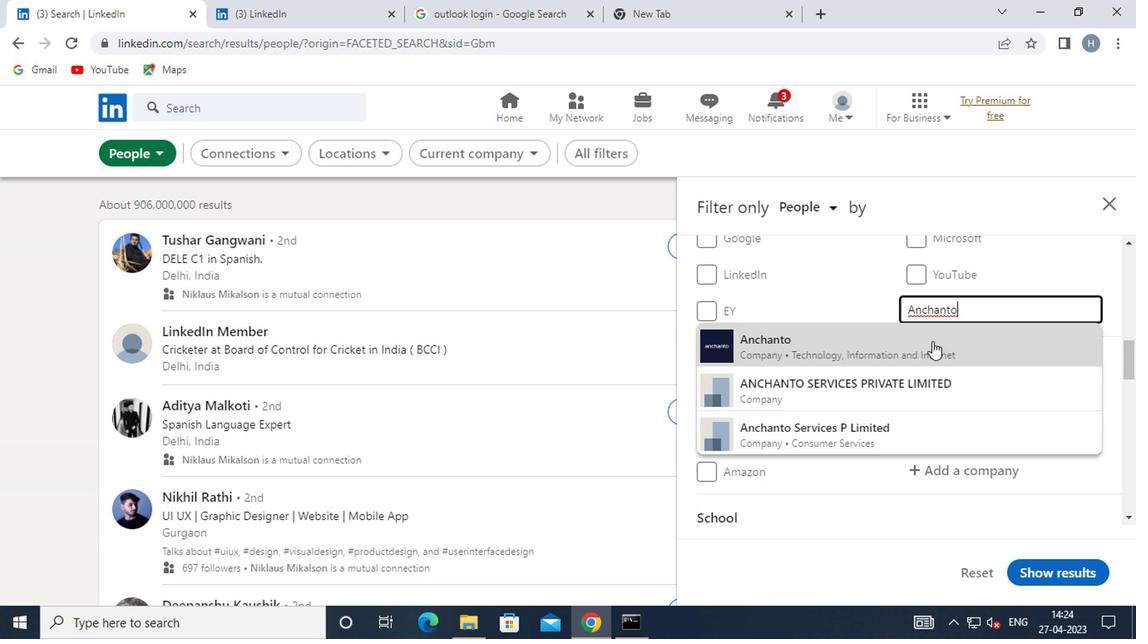 
Action: Mouse moved to (855, 391)
Screenshot: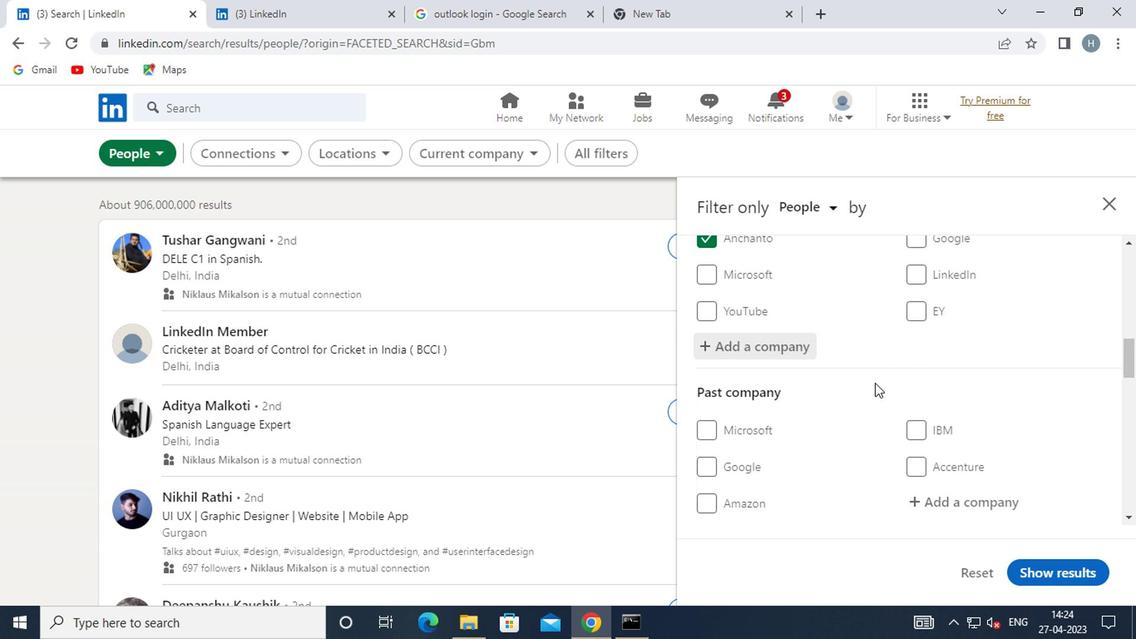 
Action: Mouse scrolled (855, 391) with delta (0, 0)
Screenshot: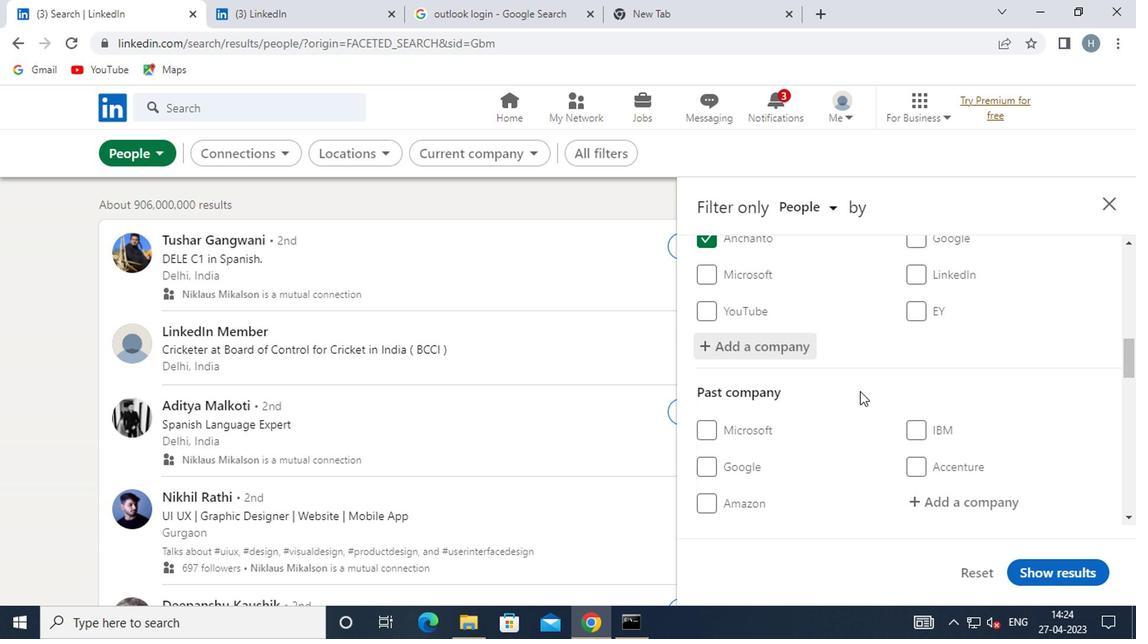 
Action: Mouse moved to (831, 393)
Screenshot: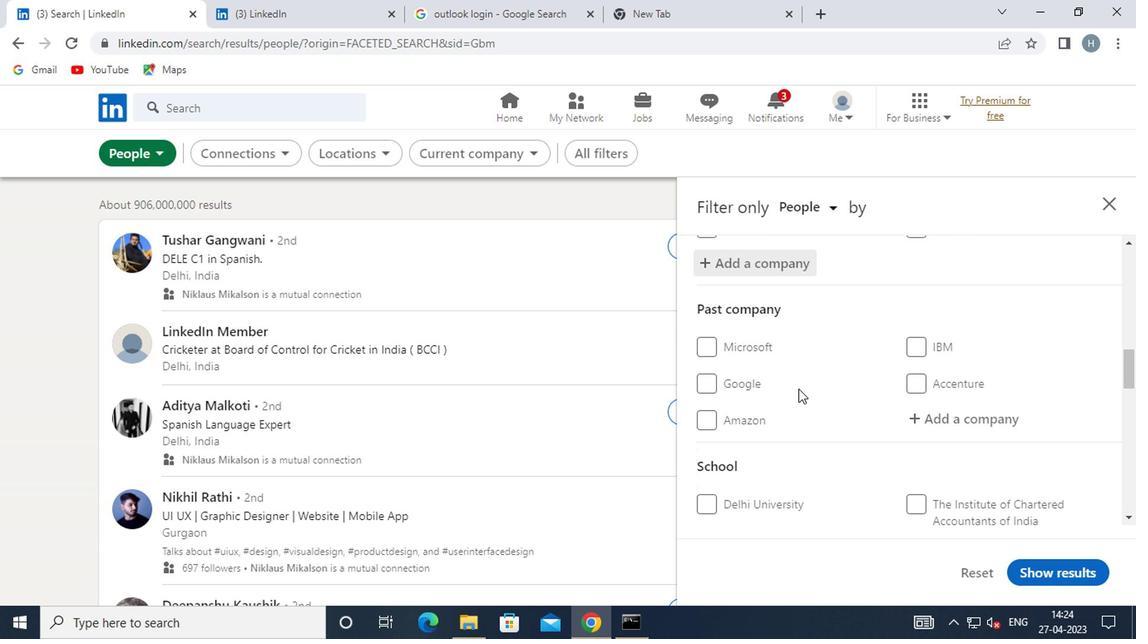 
Action: Mouse scrolled (831, 393) with delta (0, 0)
Screenshot: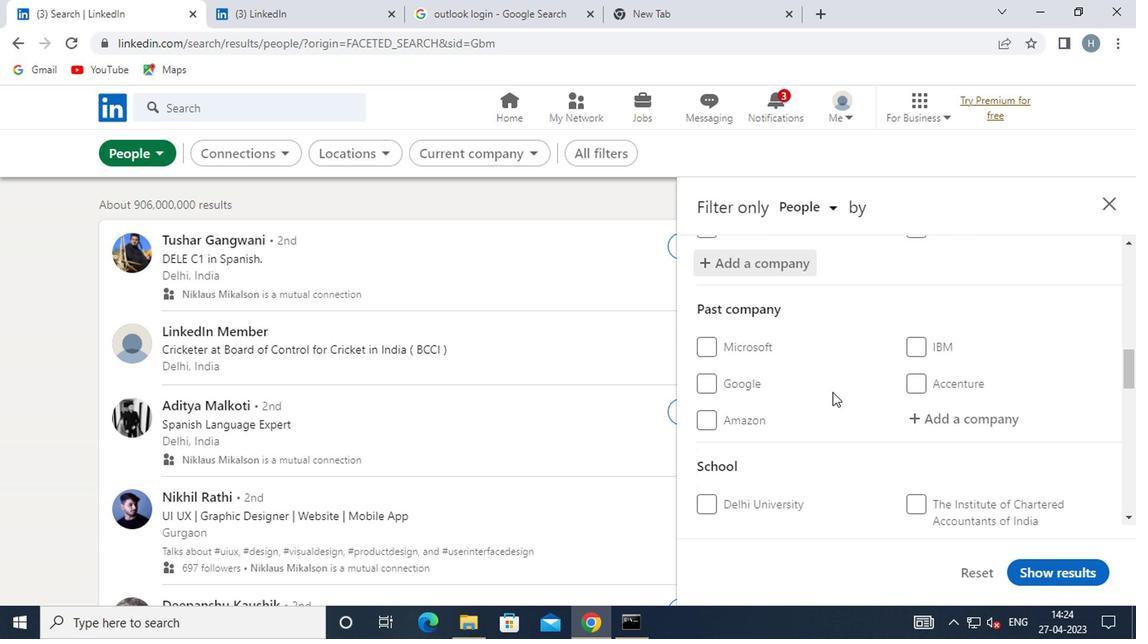 
Action: Mouse scrolled (831, 393) with delta (0, 0)
Screenshot: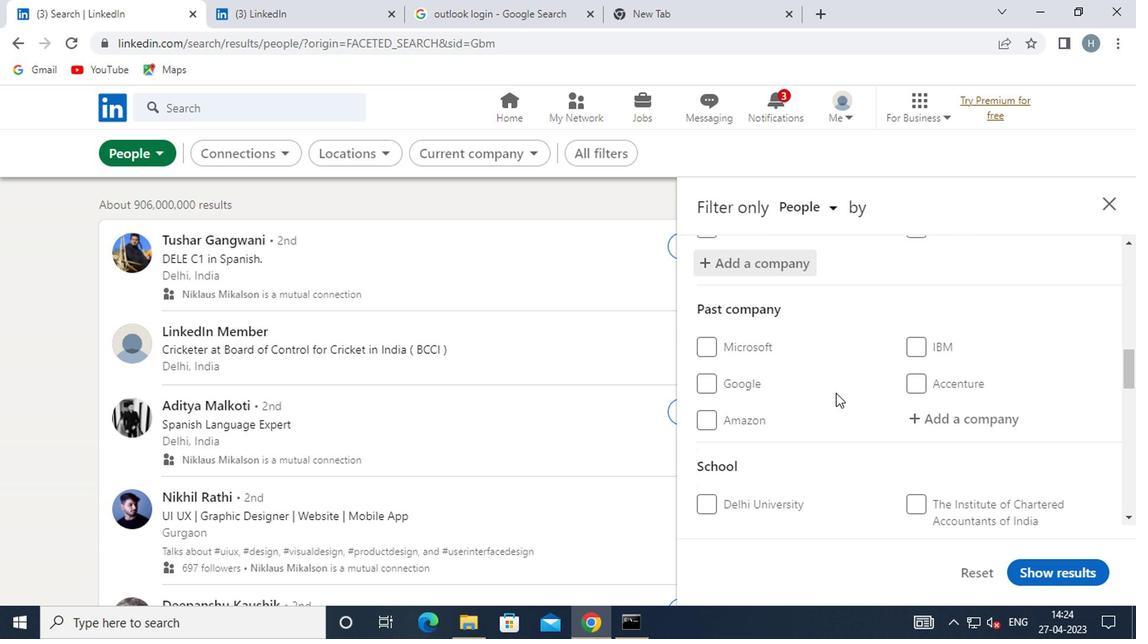 
Action: Mouse scrolled (831, 393) with delta (0, 0)
Screenshot: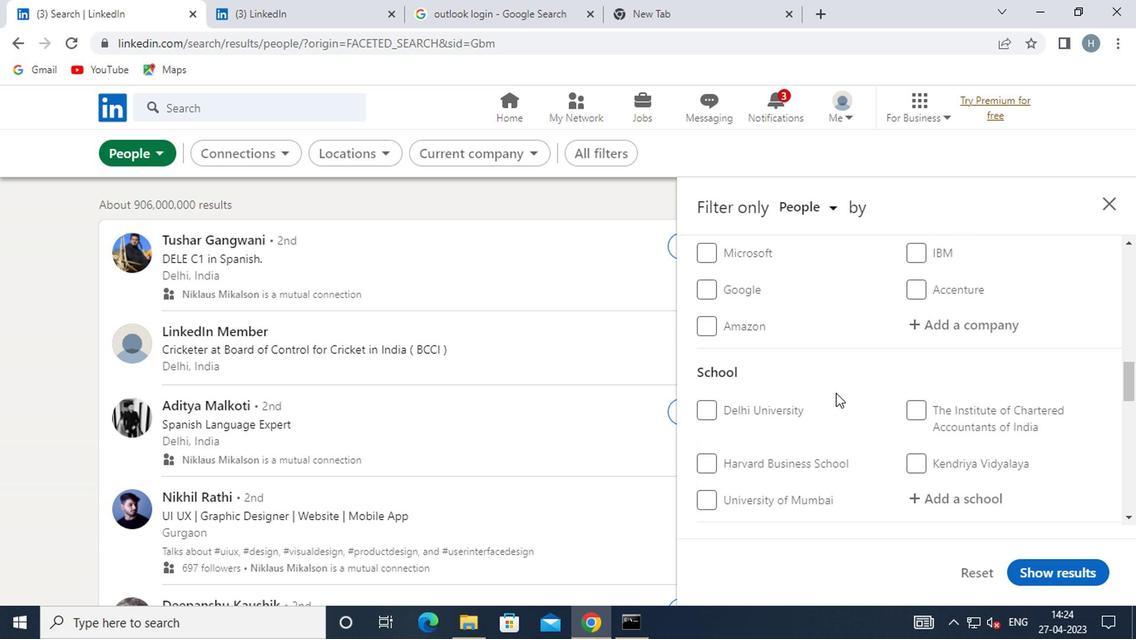 
Action: Mouse moved to (962, 337)
Screenshot: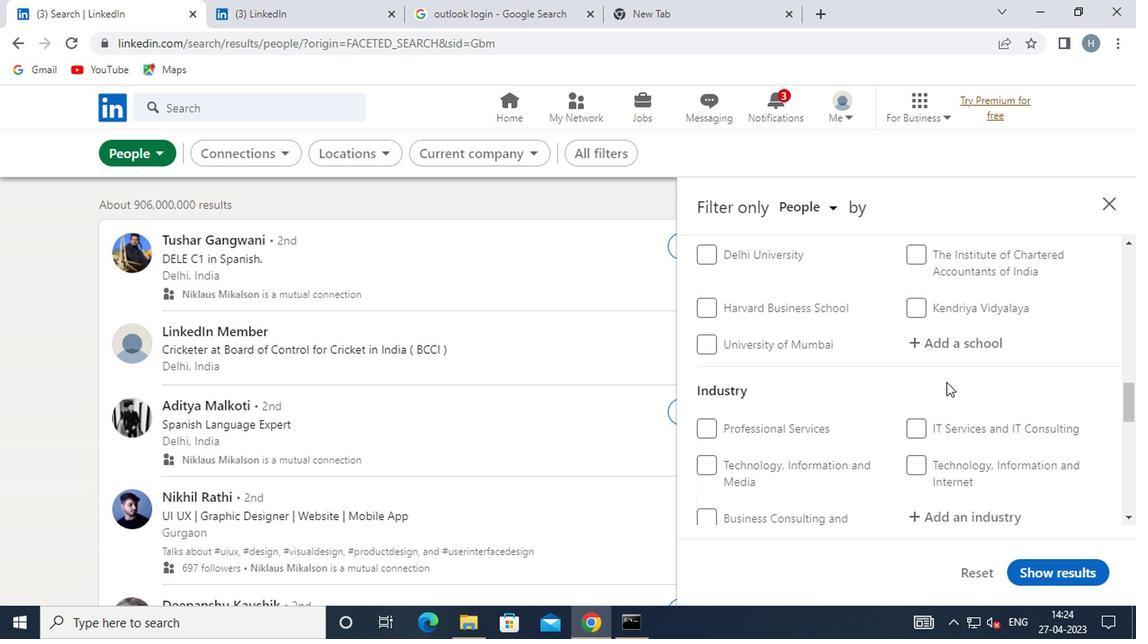 
Action: Mouse pressed left at (962, 337)
Screenshot: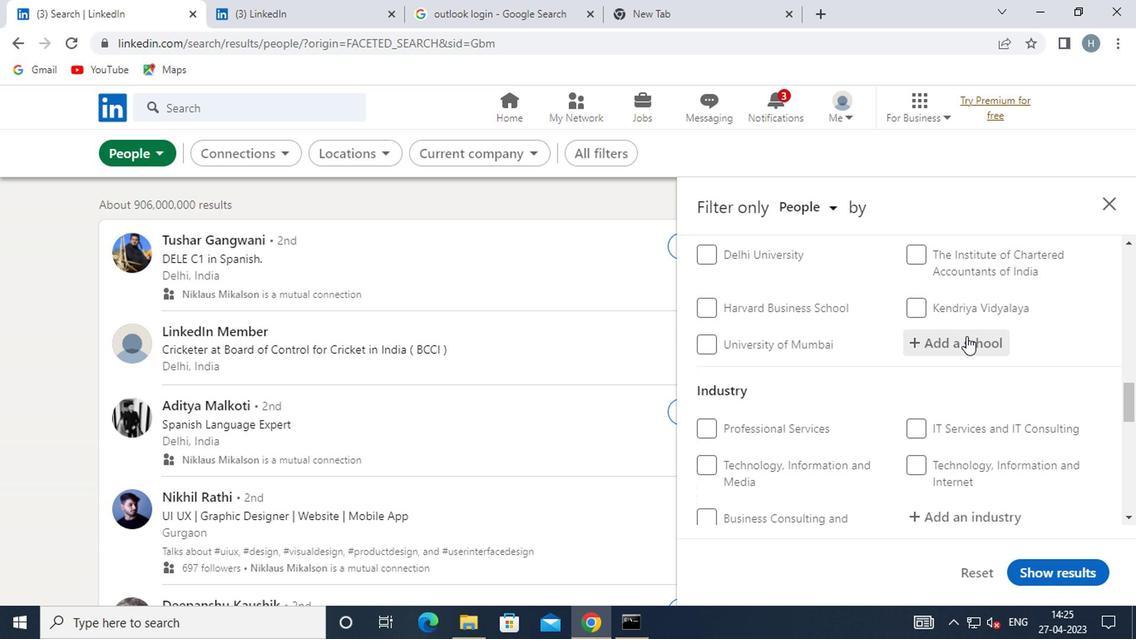 
Action: Key pressed <Key.shift><Key.shift><Key.shift><Key.shift><Key.shift><Key.shift><Key.shift><Key.shift><Key.shift><Key.shift><Key.shift><Key.shift><Key.shift><Key.shift><Key.shift><Key.shift><Key.shift><Key.shift><Key.shift><Key.shift><Key.shift><Key.shift>RGUKT
Screenshot: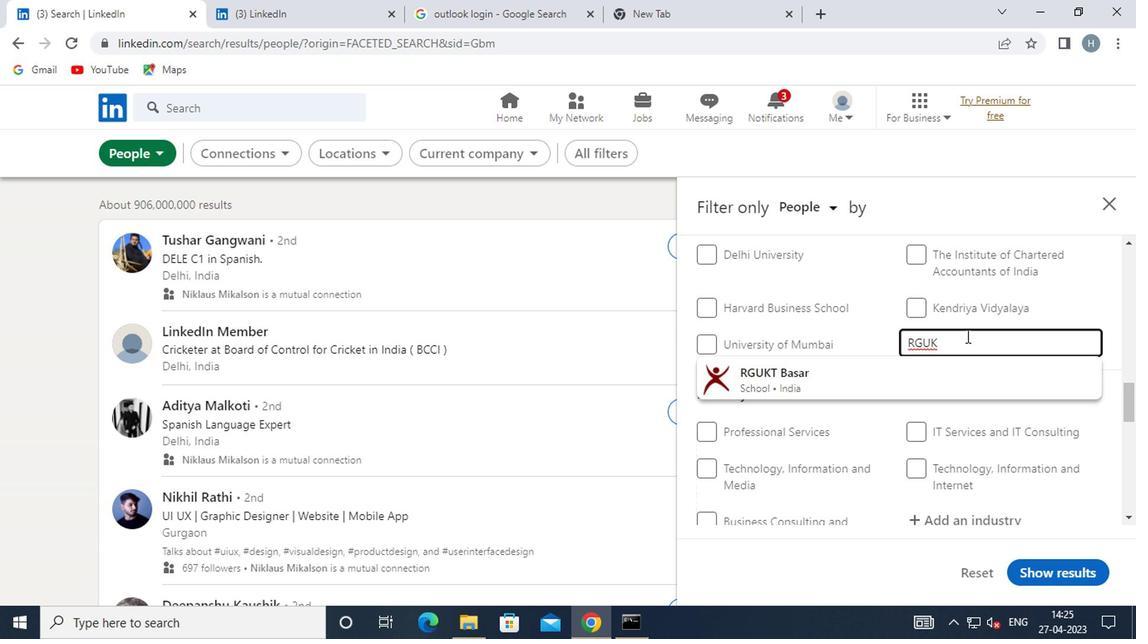 
Action: Mouse moved to (868, 372)
Screenshot: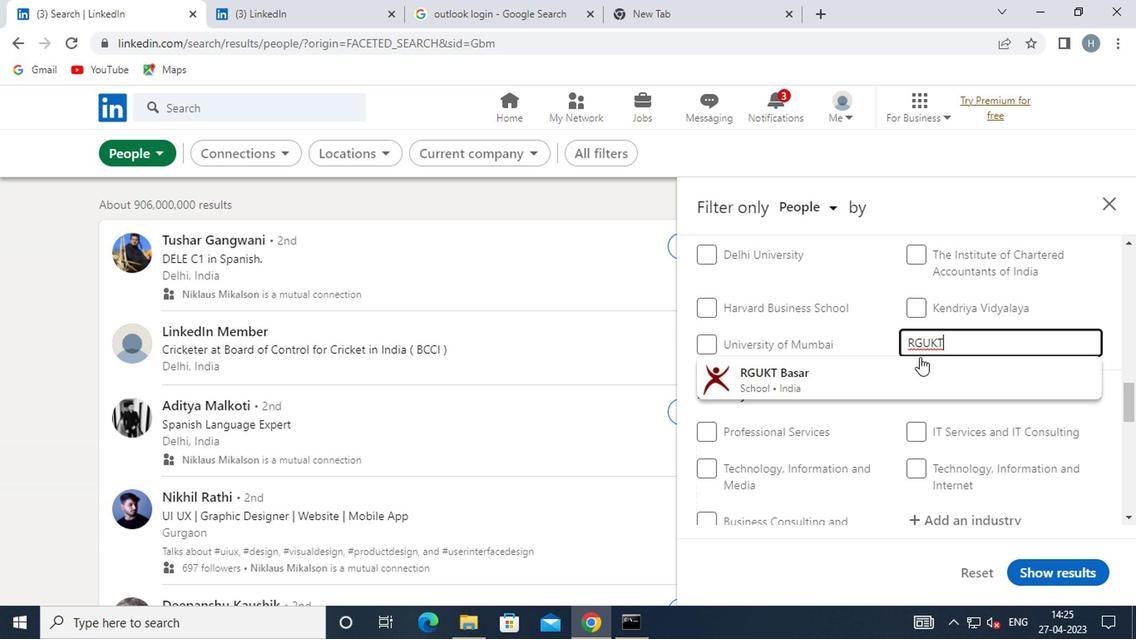 
Action: Mouse pressed left at (868, 372)
Screenshot: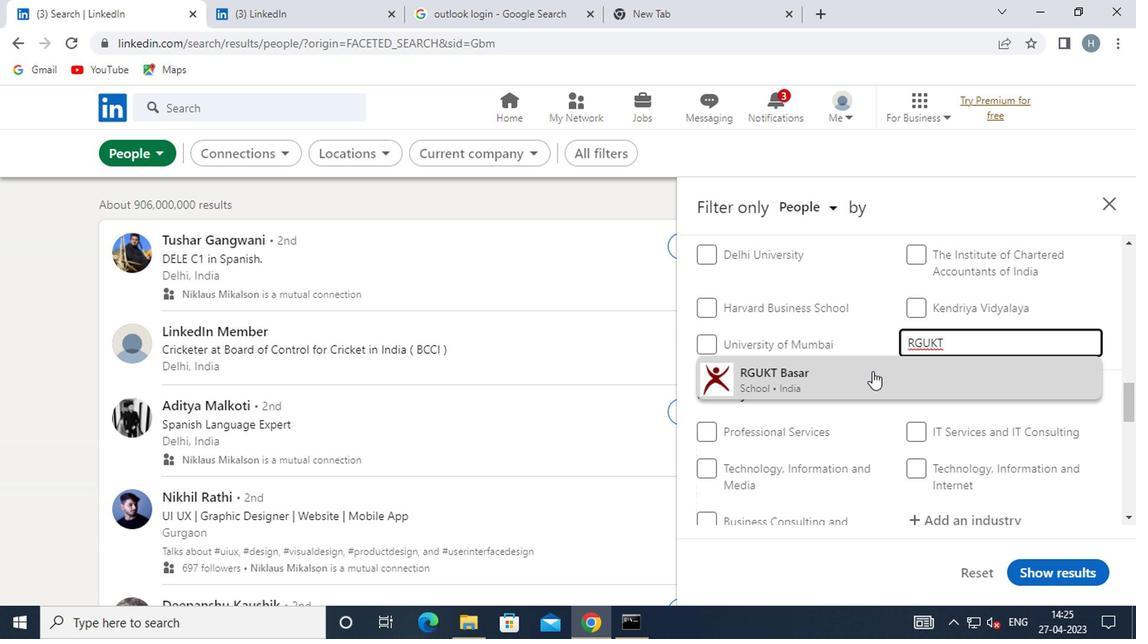 
Action: Mouse moved to (842, 378)
Screenshot: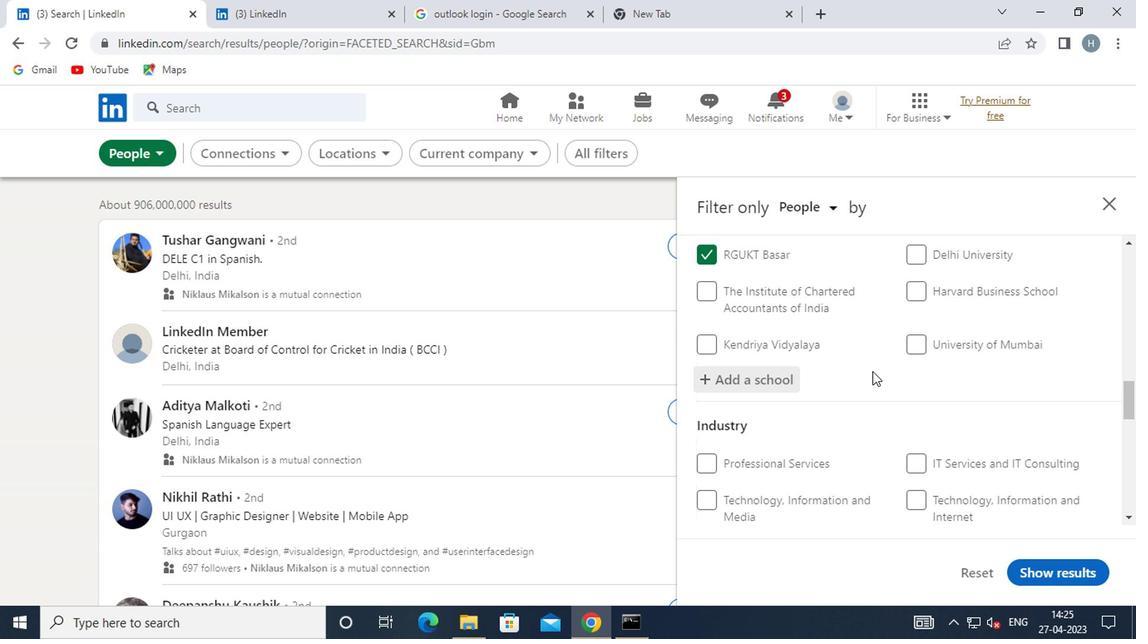 
Action: Mouse scrolled (842, 377) with delta (0, -1)
Screenshot: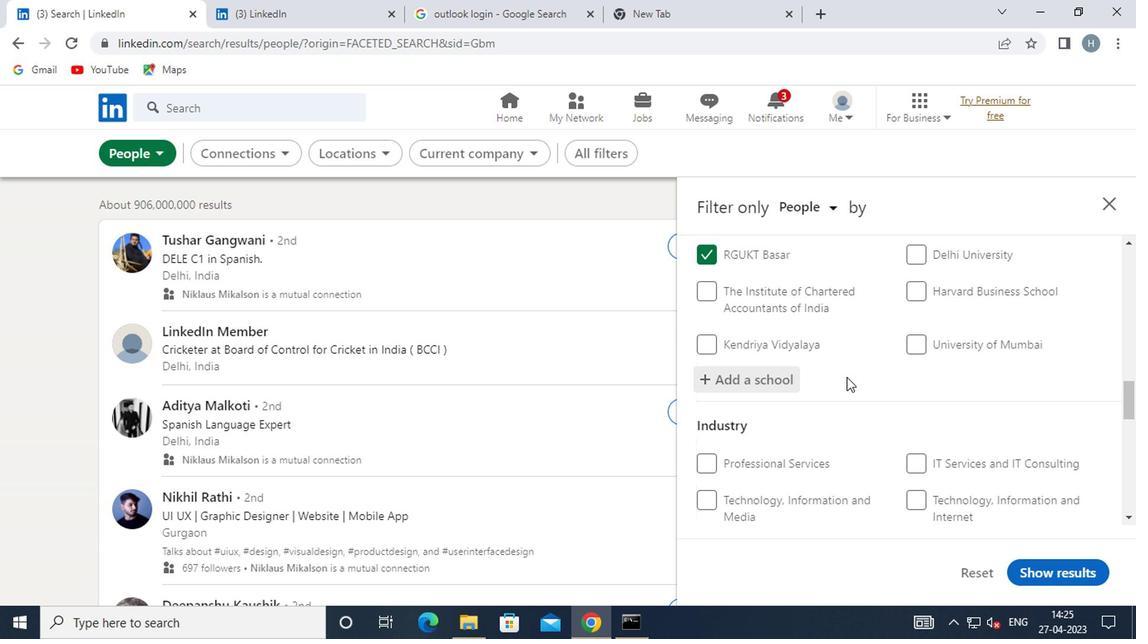
Action: Mouse scrolled (842, 377) with delta (0, -1)
Screenshot: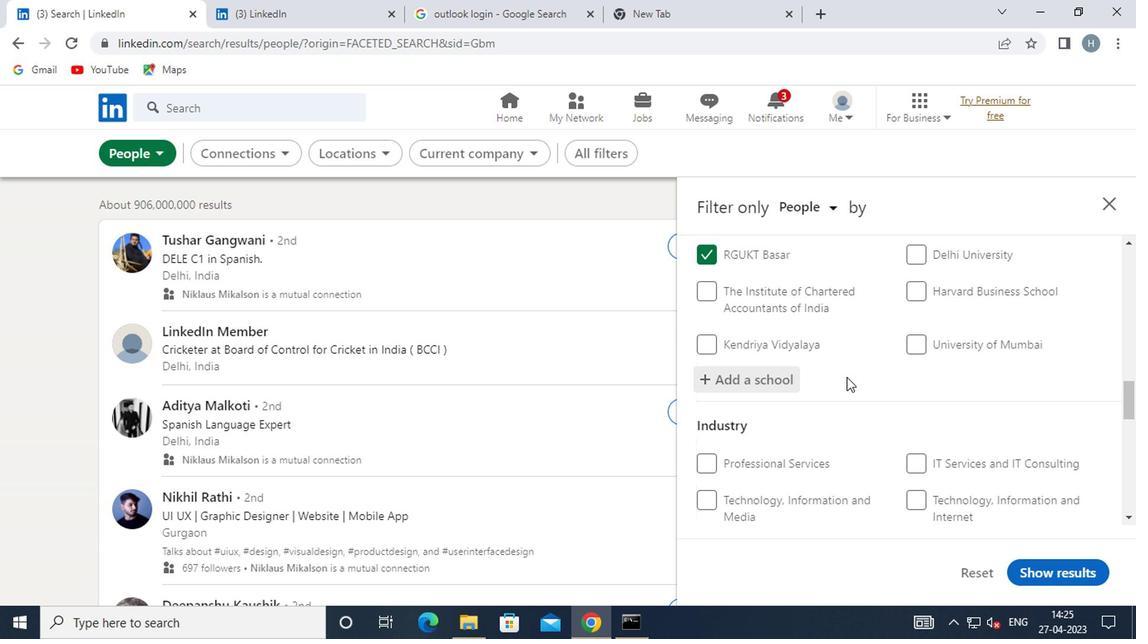 
Action: Mouse scrolled (842, 377) with delta (0, -1)
Screenshot: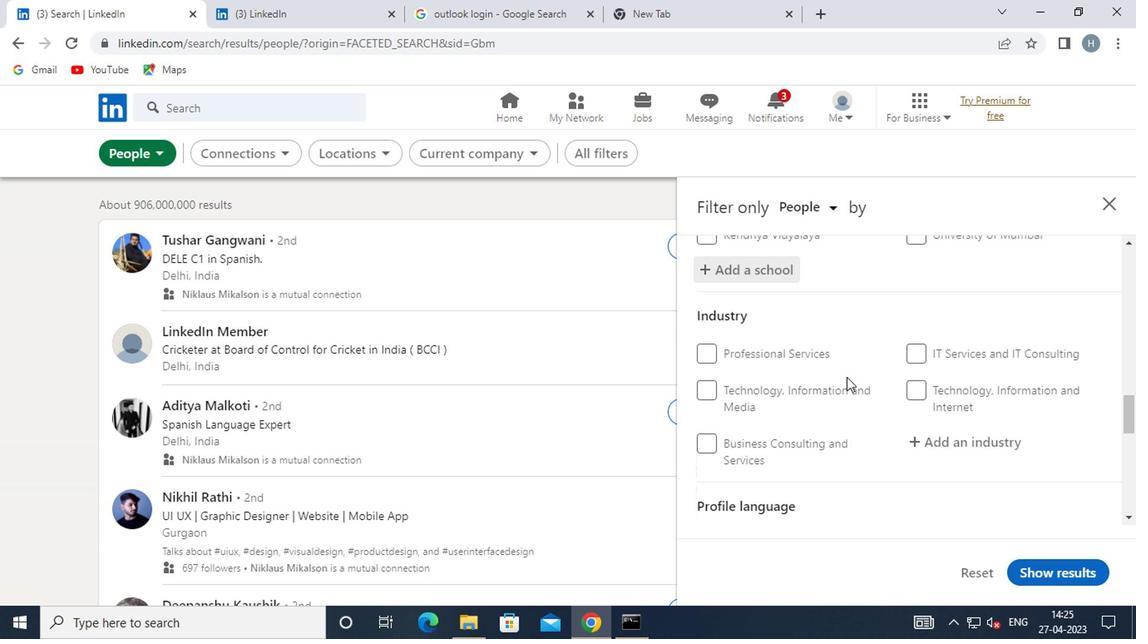 
Action: Mouse moved to (956, 304)
Screenshot: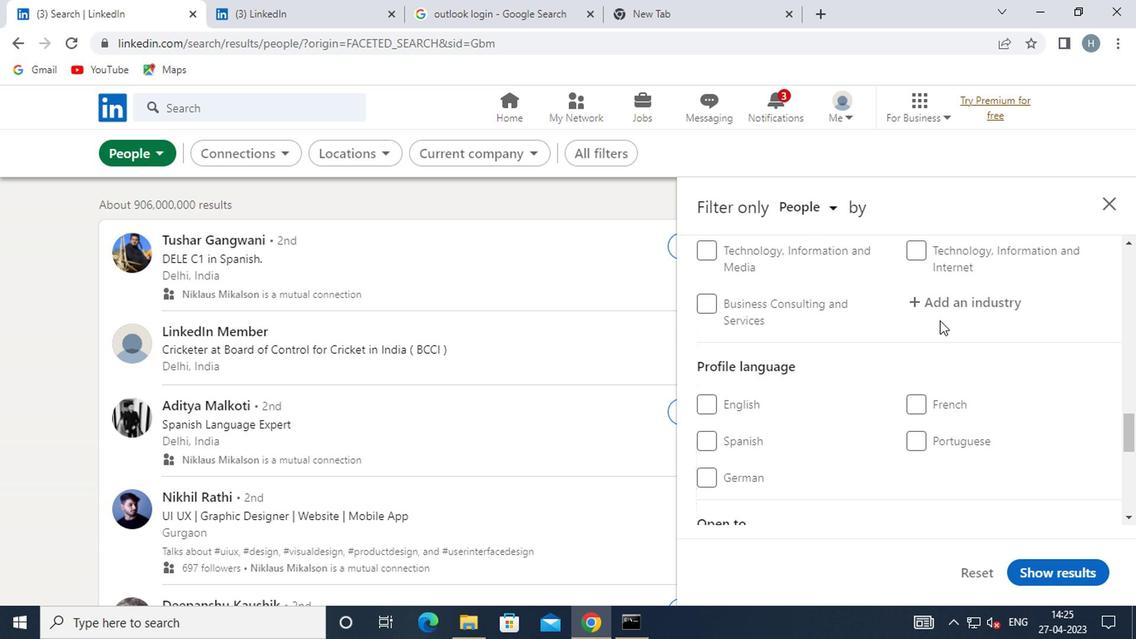 
Action: Mouse pressed left at (956, 304)
Screenshot: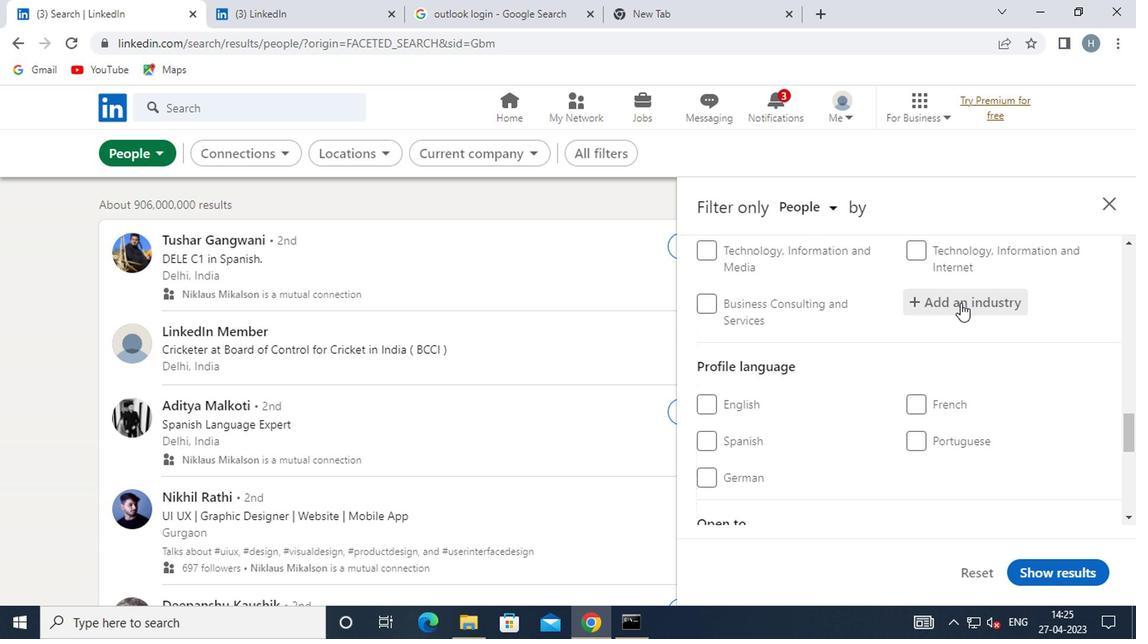 
Action: Key pressed <Key.shift>DISTI
Screenshot: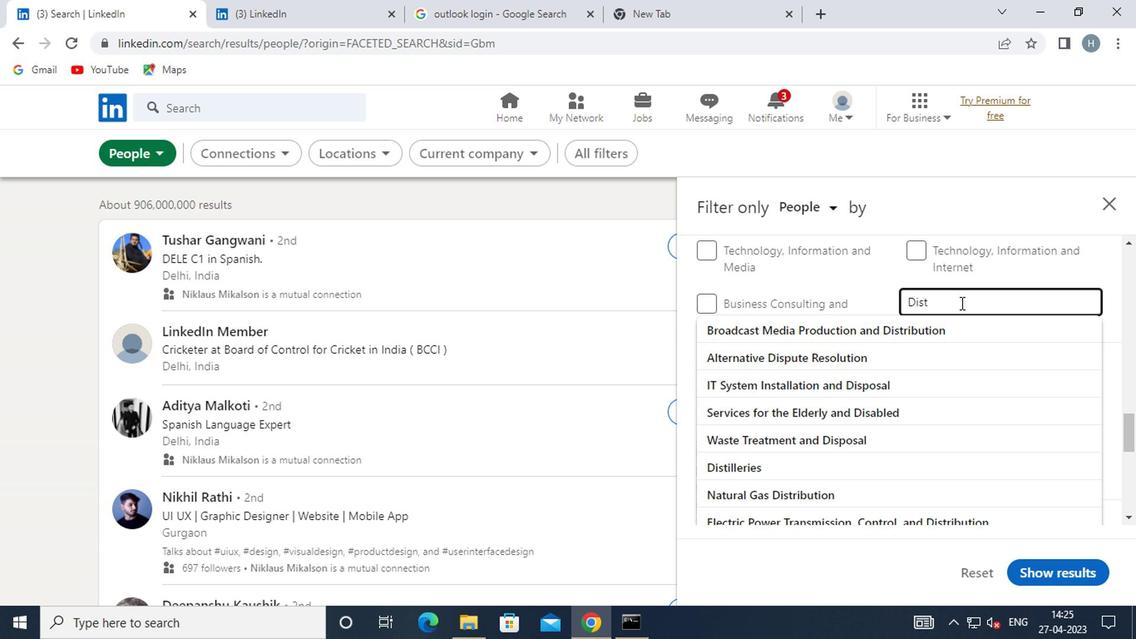 
Action: Mouse moved to (872, 332)
Screenshot: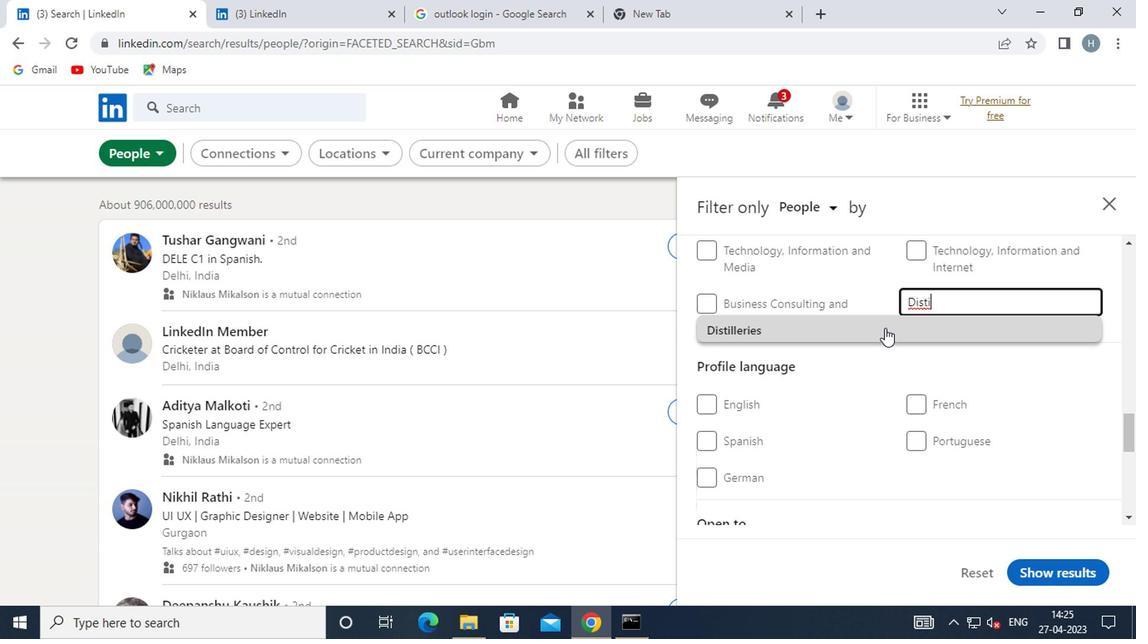
Action: Mouse pressed left at (872, 332)
Screenshot: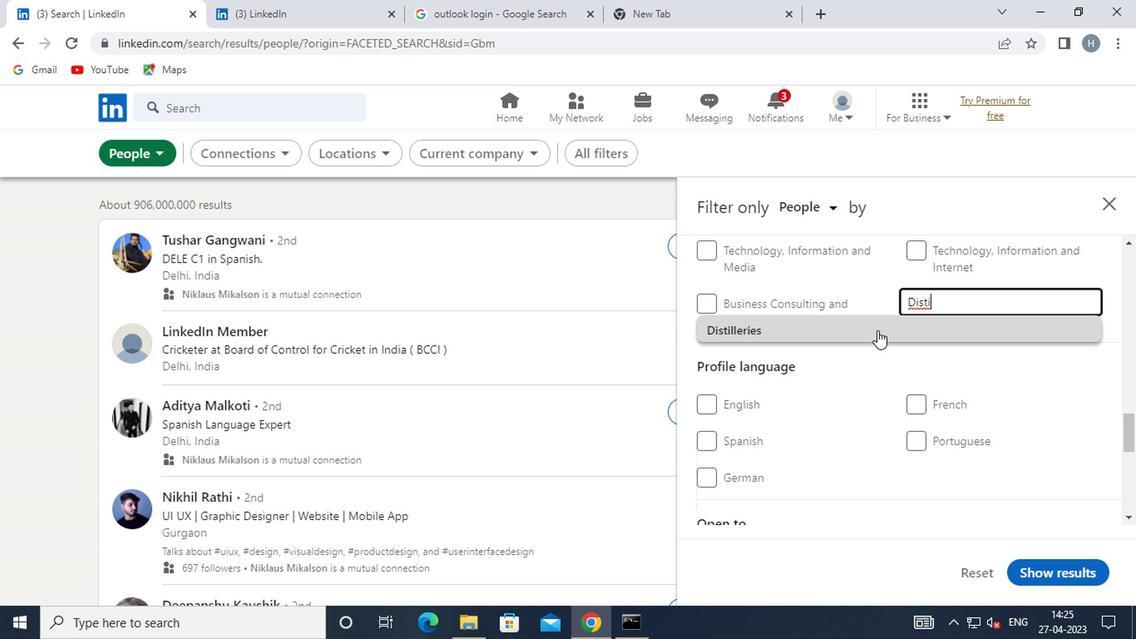 
Action: Mouse scrolled (872, 330) with delta (0, -1)
Screenshot: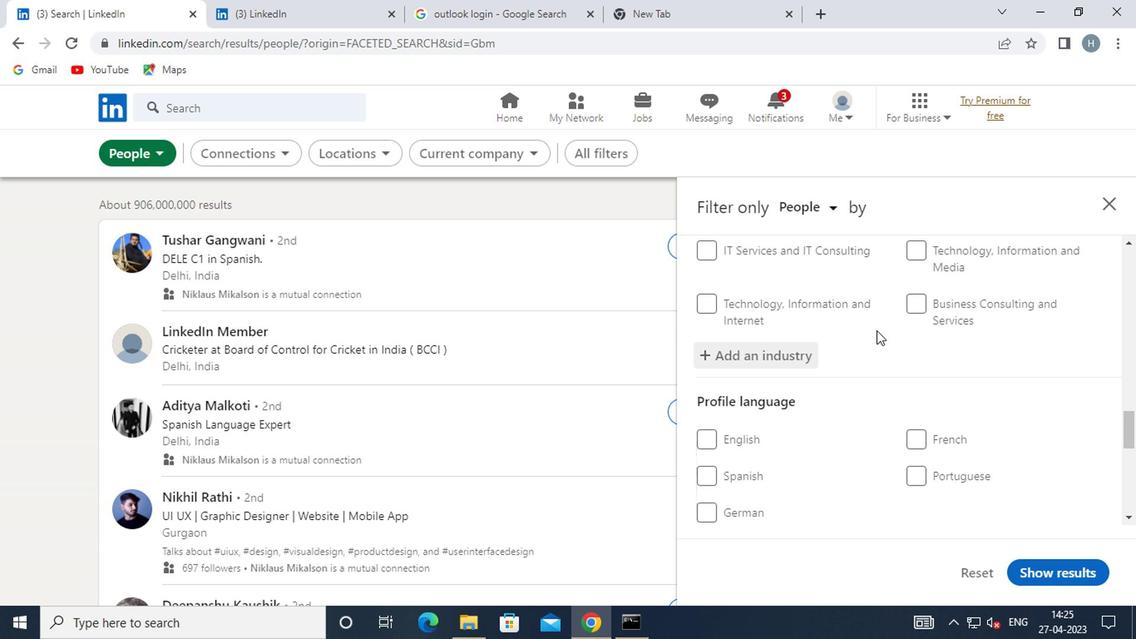 
Action: Mouse moved to (731, 427)
Screenshot: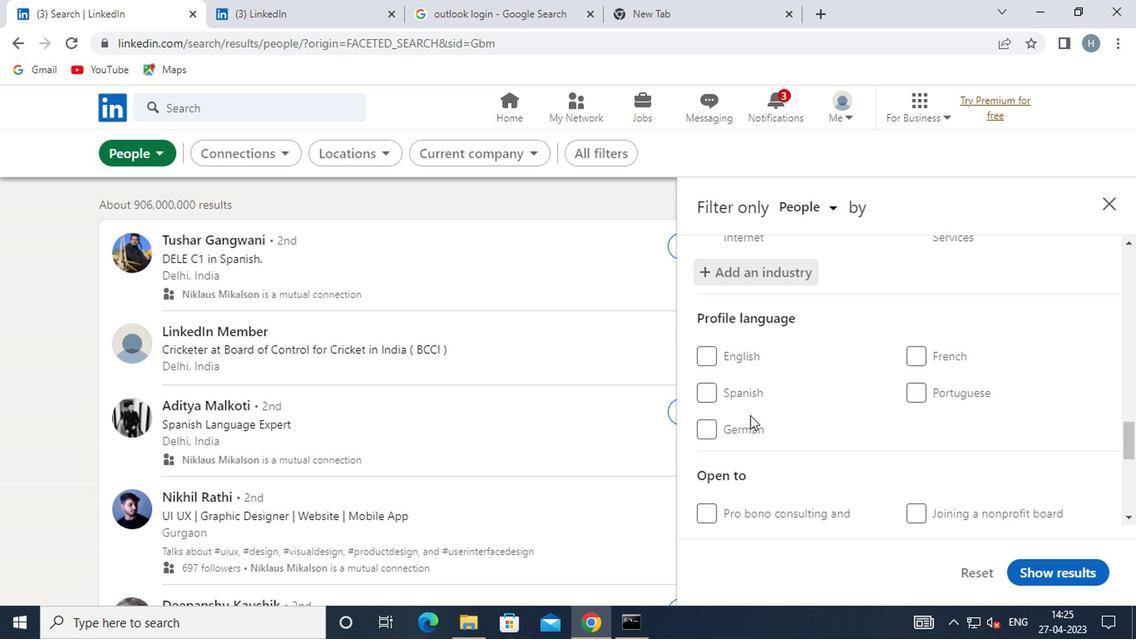 
Action: Mouse pressed left at (731, 427)
Screenshot: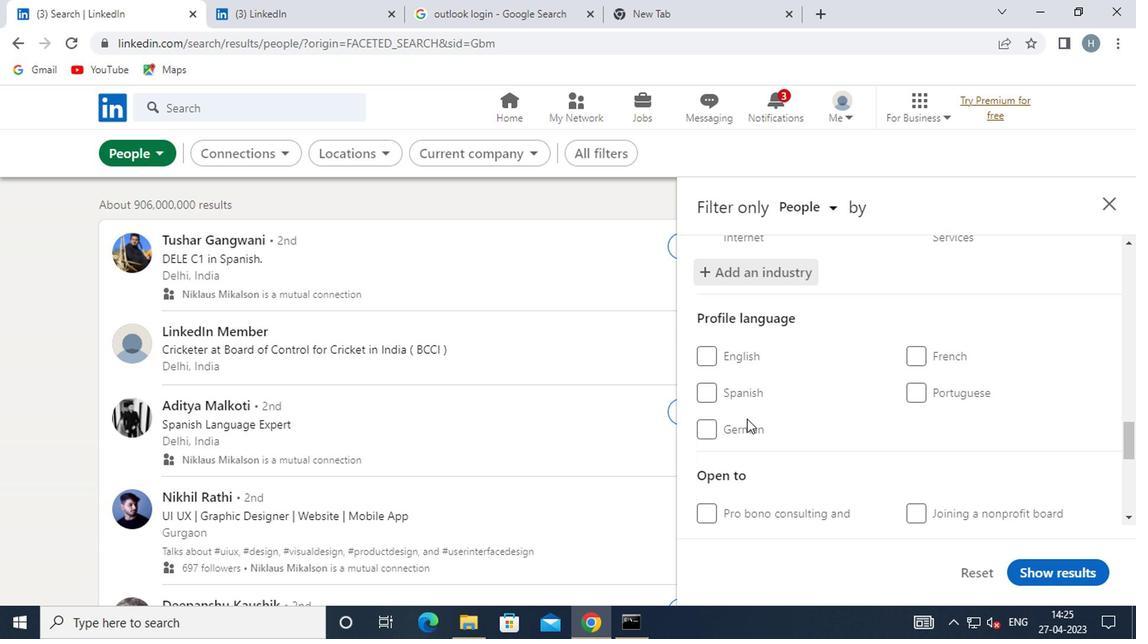 
Action: Mouse moved to (812, 397)
Screenshot: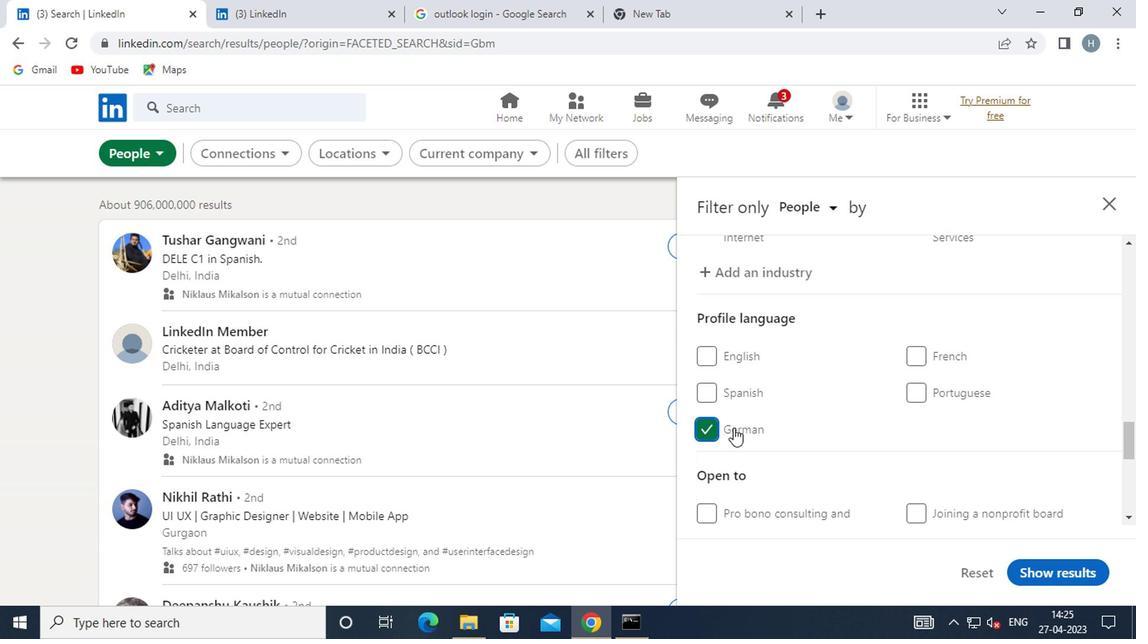 
Action: Mouse scrolled (812, 396) with delta (0, -1)
Screenshot: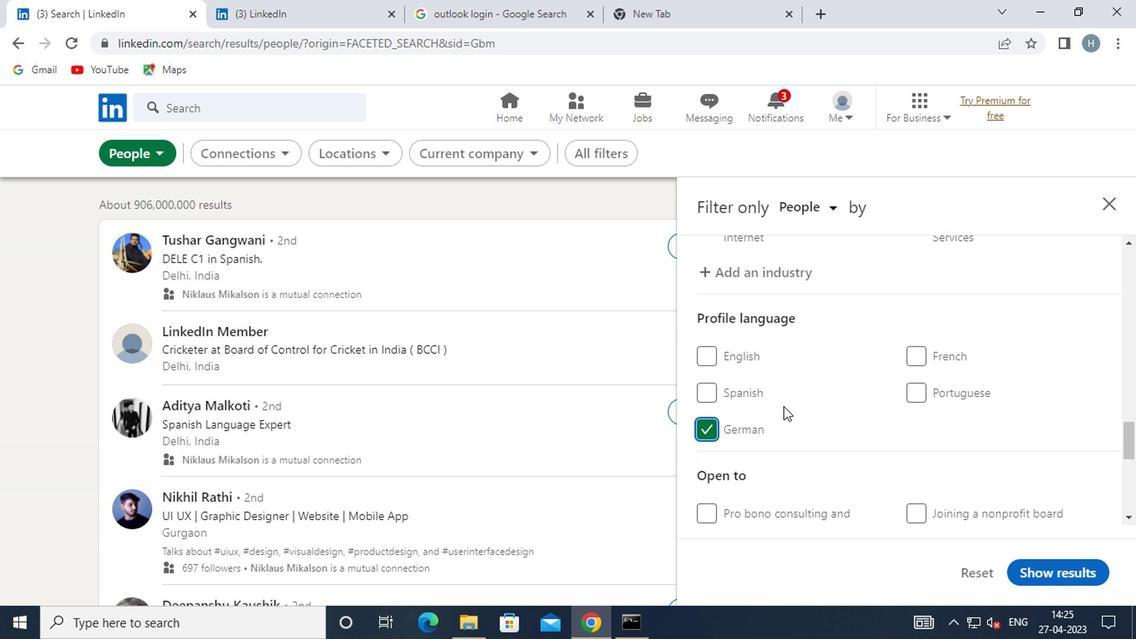 
Action: Mouse scrolled (812, 396) with delta (0, -1)
Screenshot: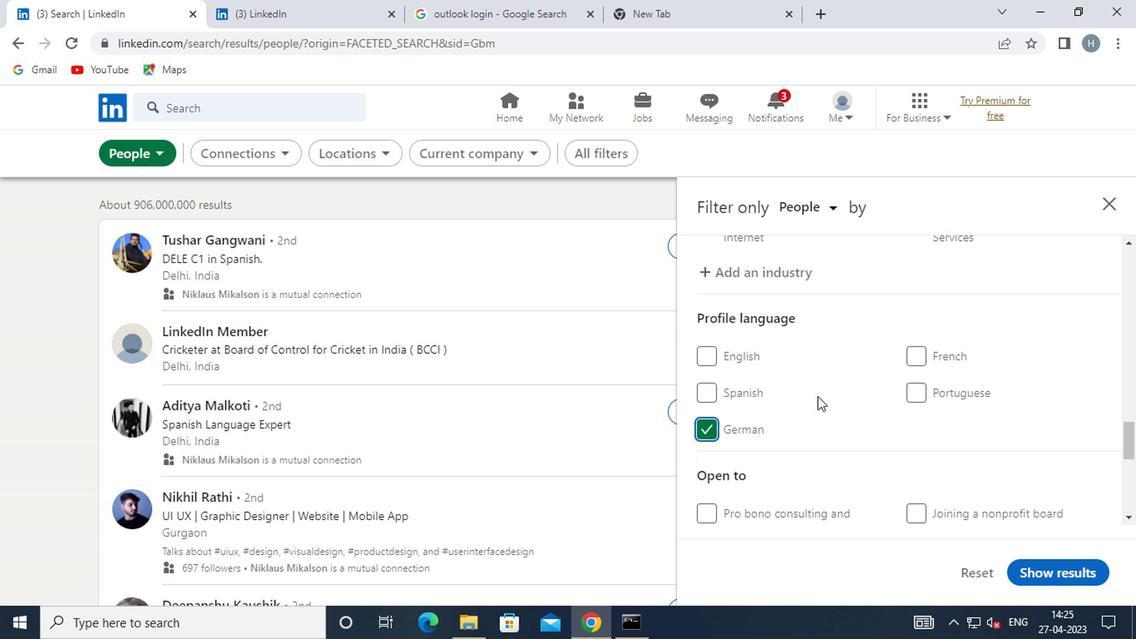 
Action: Mouse moved to (824, 391)
Screenshot: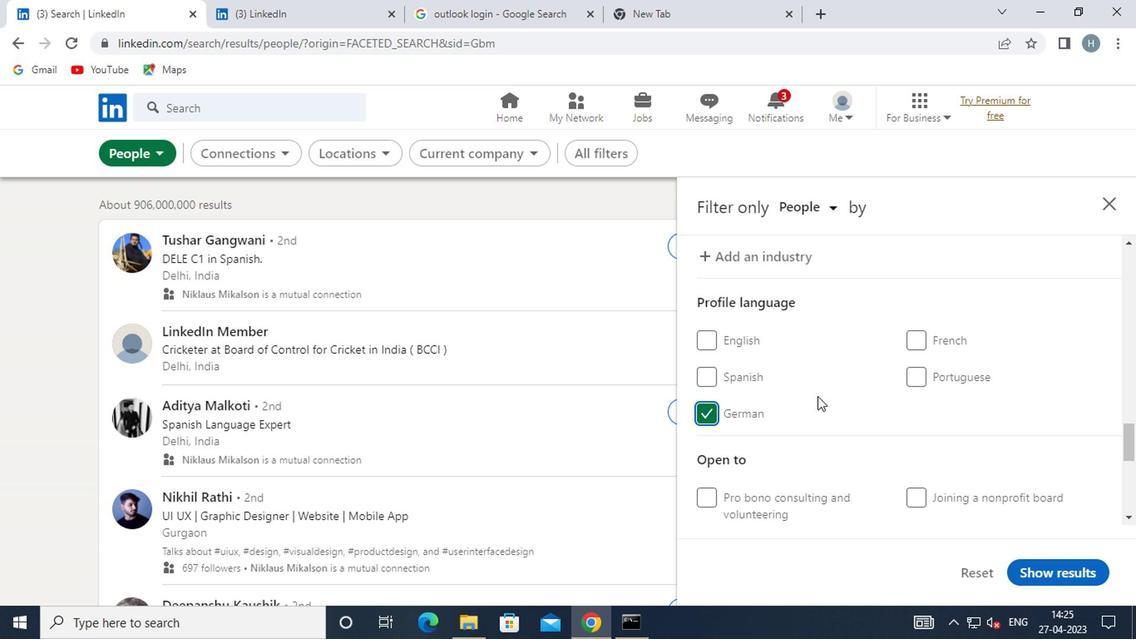 
Action: Mouse scrolled (824, 390) with delta (0, 0)
Screenshot: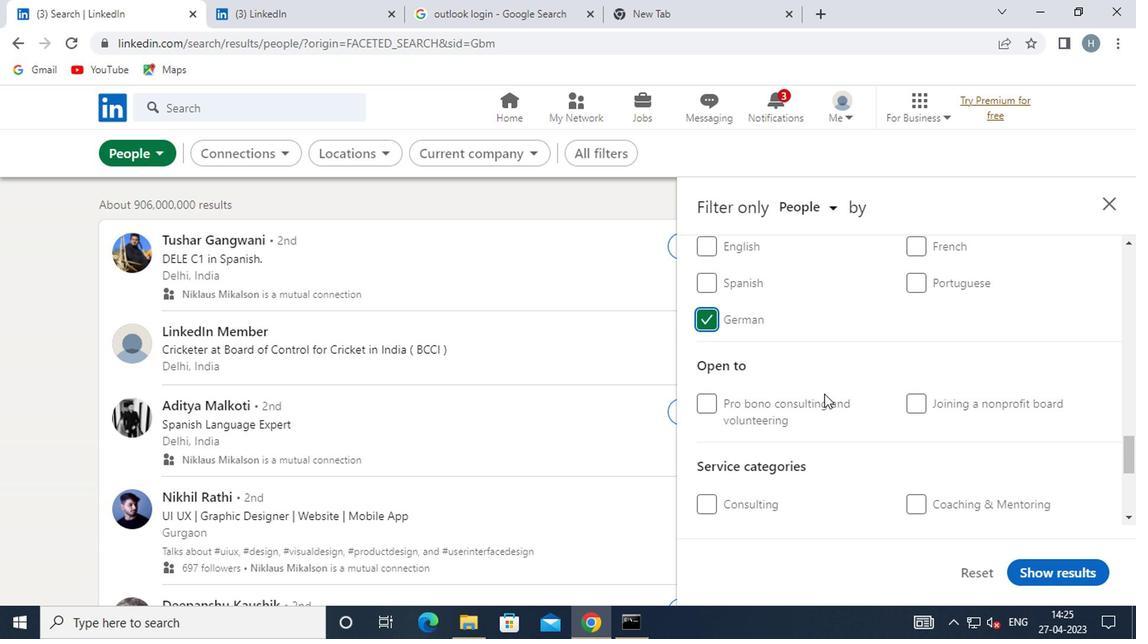 
Action: Mouse moved to (929, 428)
Screenshot: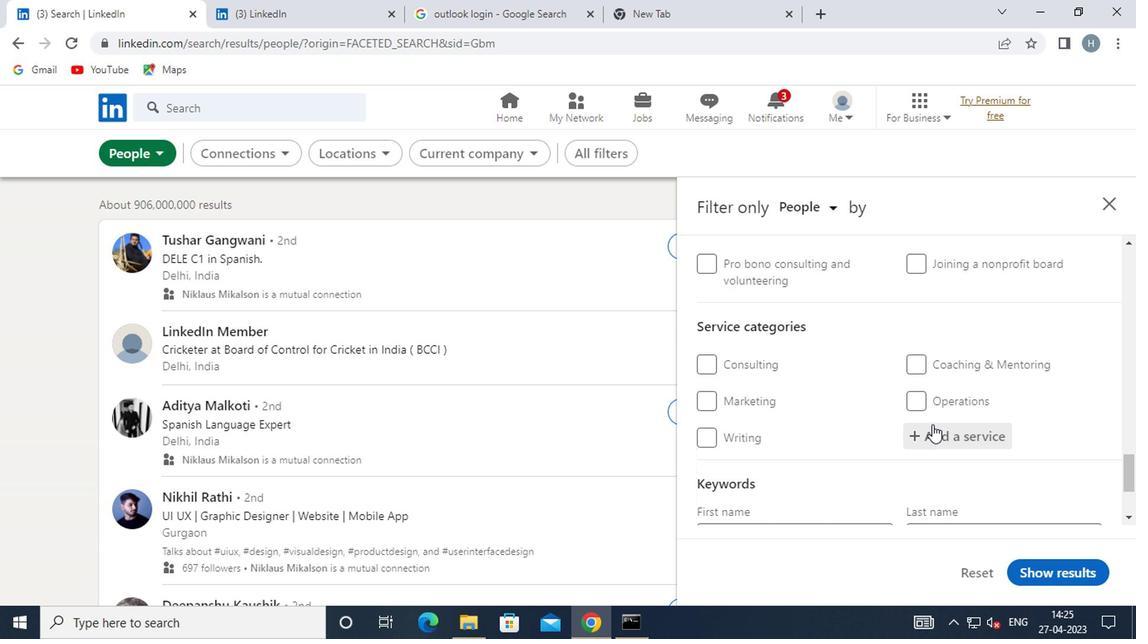 
Action: Mouse pressed left at (929, 428)
Screenshot: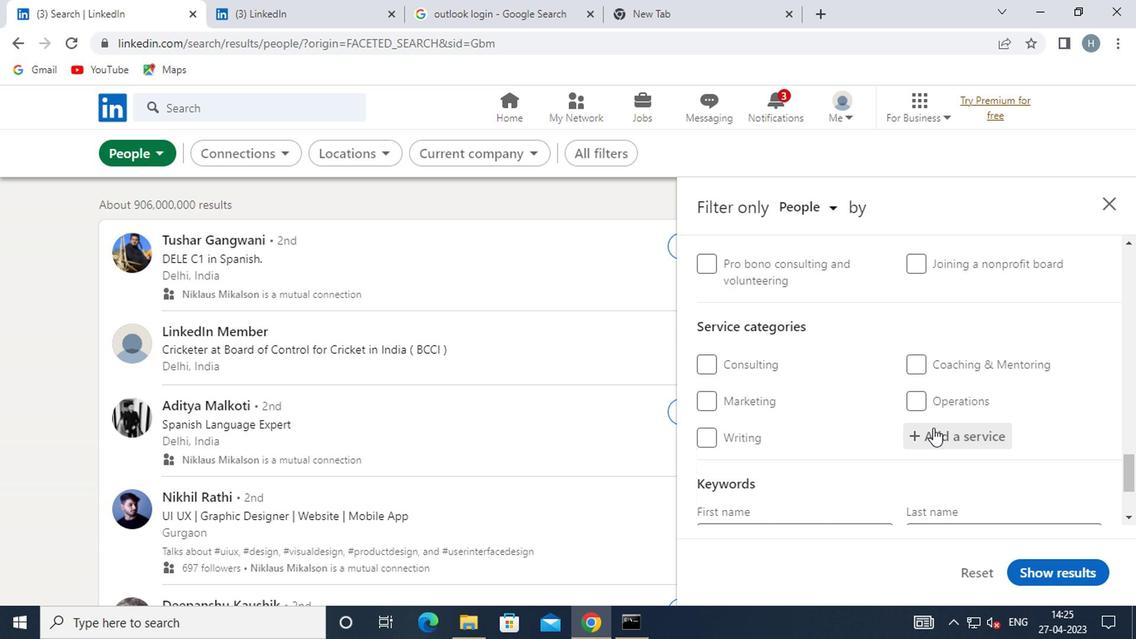 
Action: Key pressed <Key.shift><Key.shift><Key.shift><Key.shift><Key.shift><Key.shift>INSURA
Screenshot: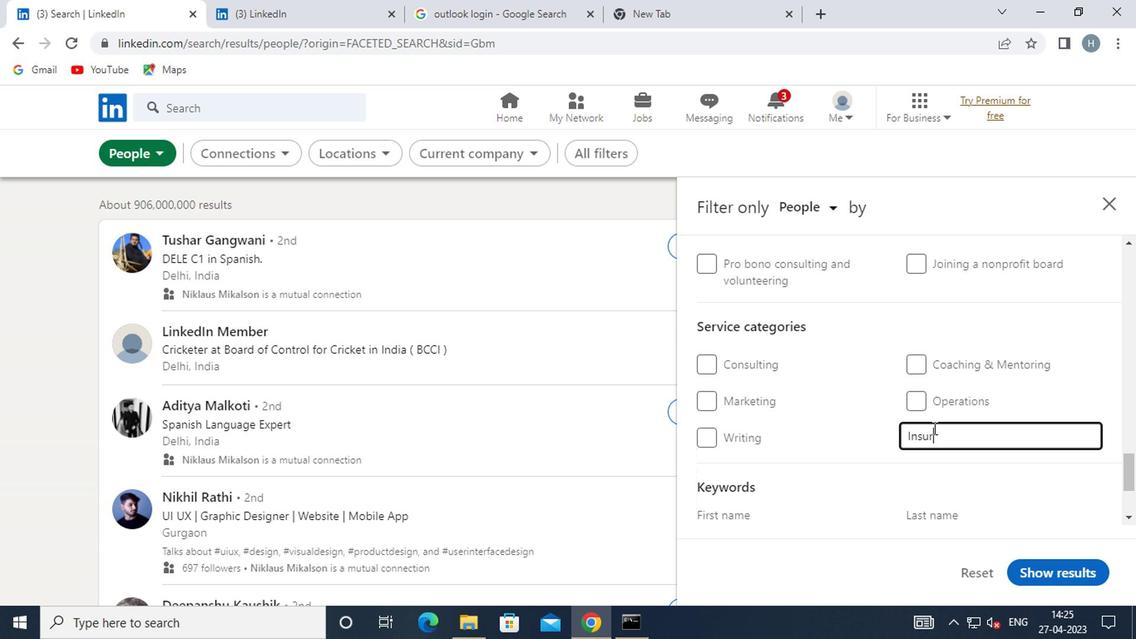 
Action: Mouse moved to (853, 467)
Screenshot: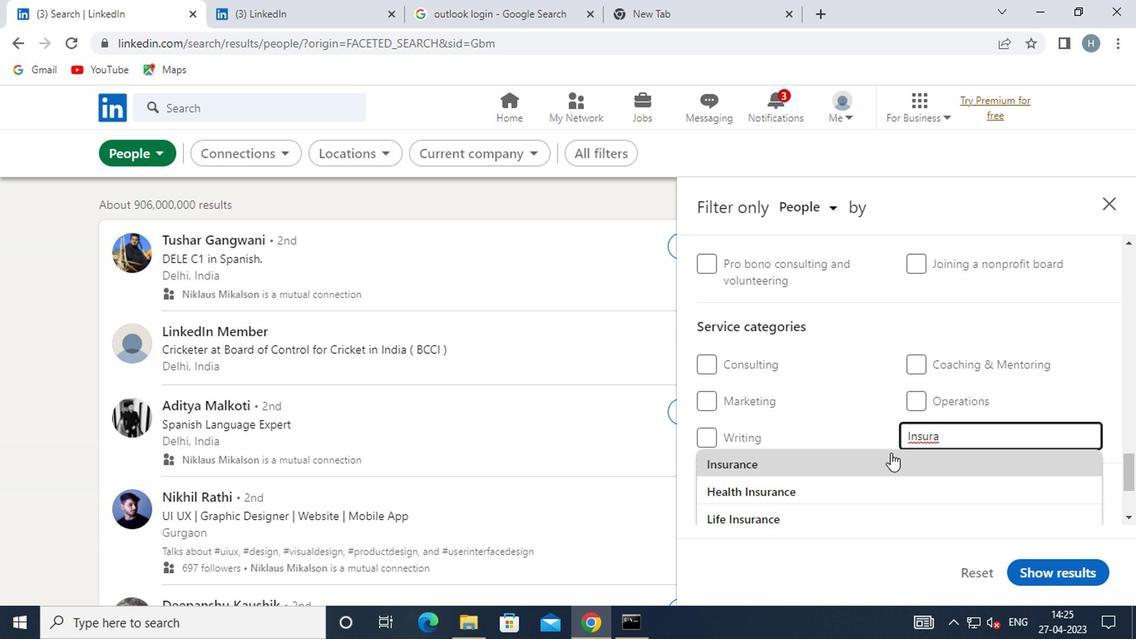 
Action: Mouse pressed left at (853, 467)
Screenshot: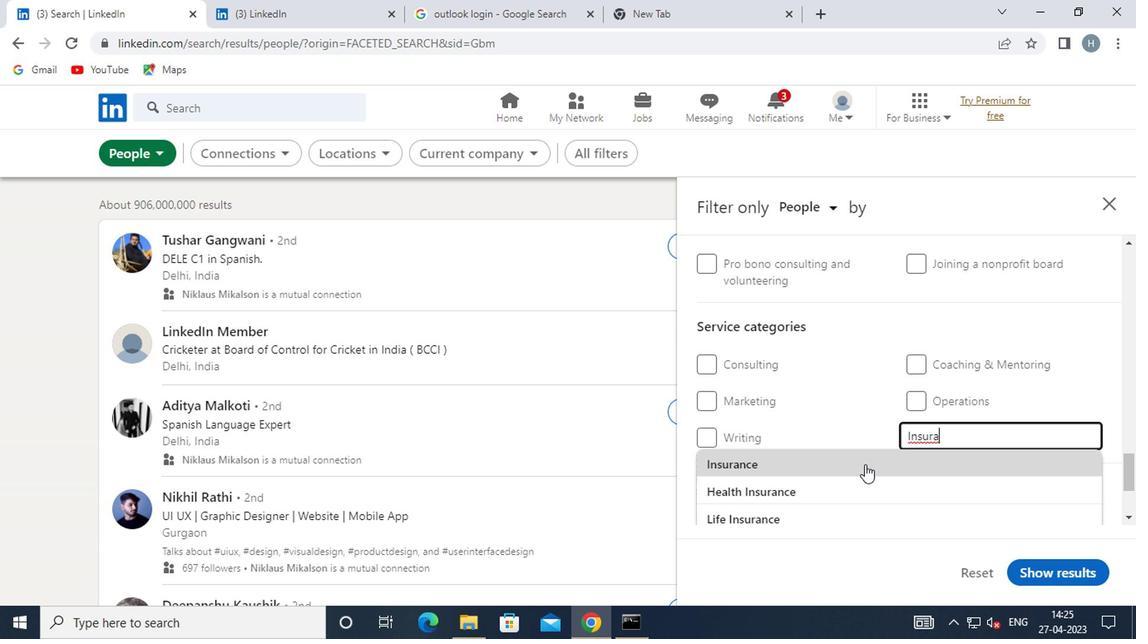 
Action: Mouse moved to (867, 439)
Screenshot: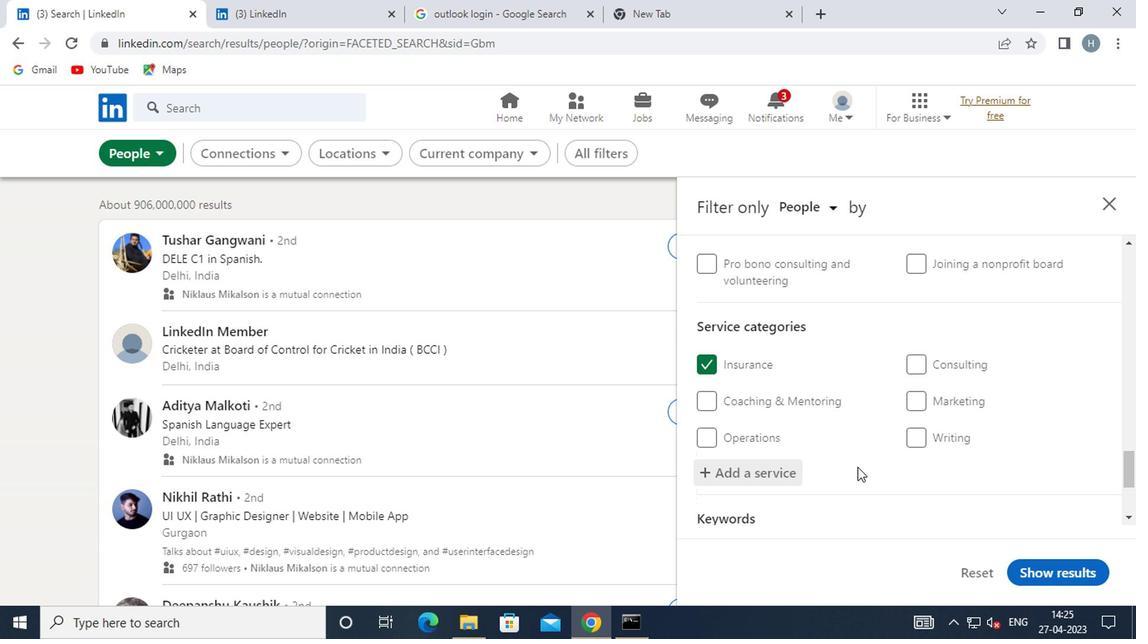 
Action: Mouse scrolled (867, 439) with delta (0, 0)
Screenshot: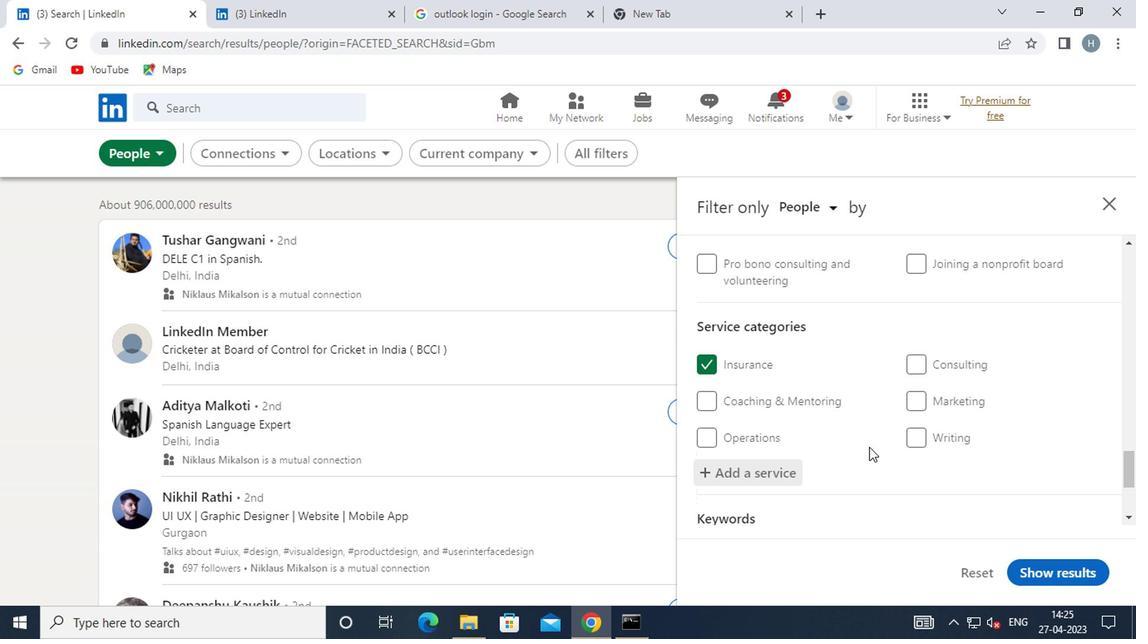
Action: Mouse scrolled (867, 439) with delta (0, 0)
Screenshot: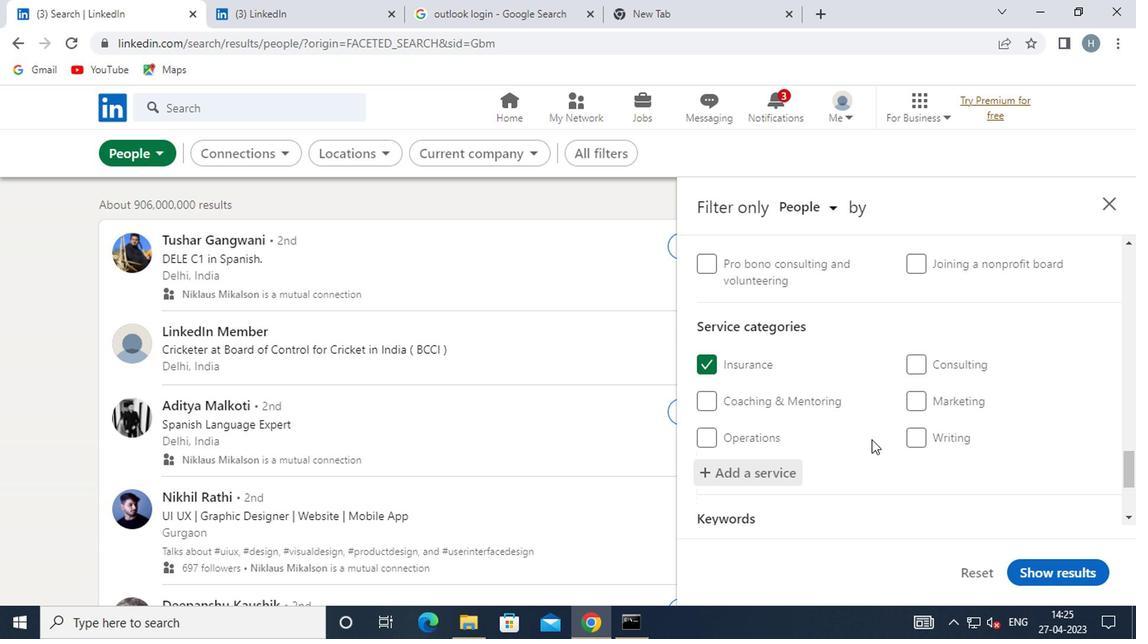 
Action: Mouse scrolled (867, 439) with delta (0, 0)
Screenshot: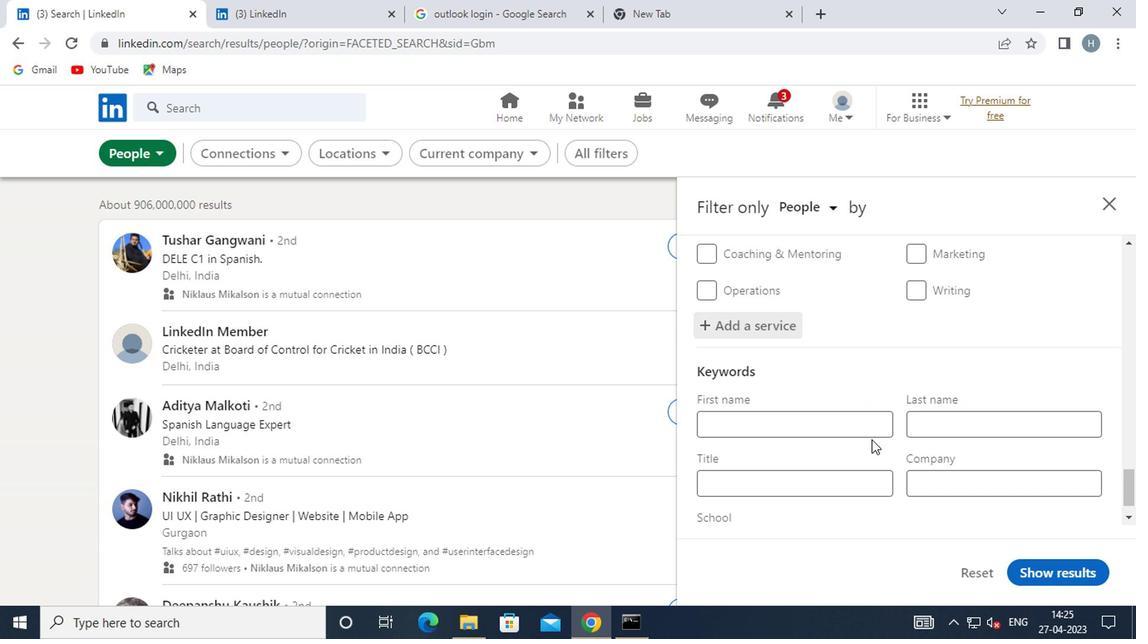 
Action: Mouse moved to (844, 446)
Screenshot: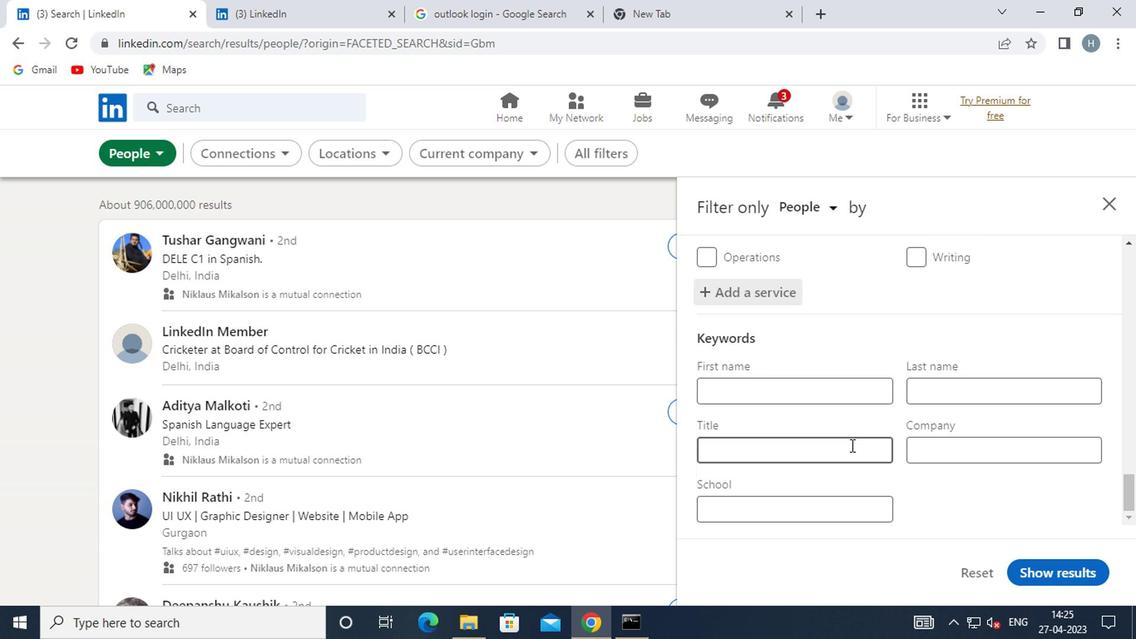 
Action: Mouse pressed left at (844, 446)
Screenshot: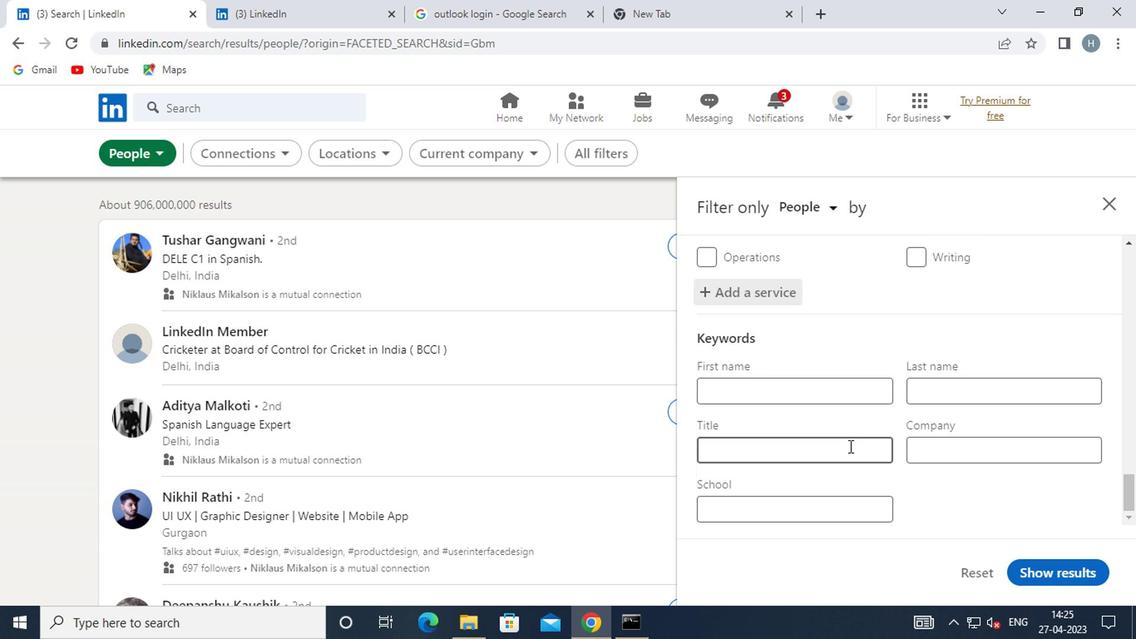 
Action: Key pressed <Key.shift>PIPEFITTER
Screenshot: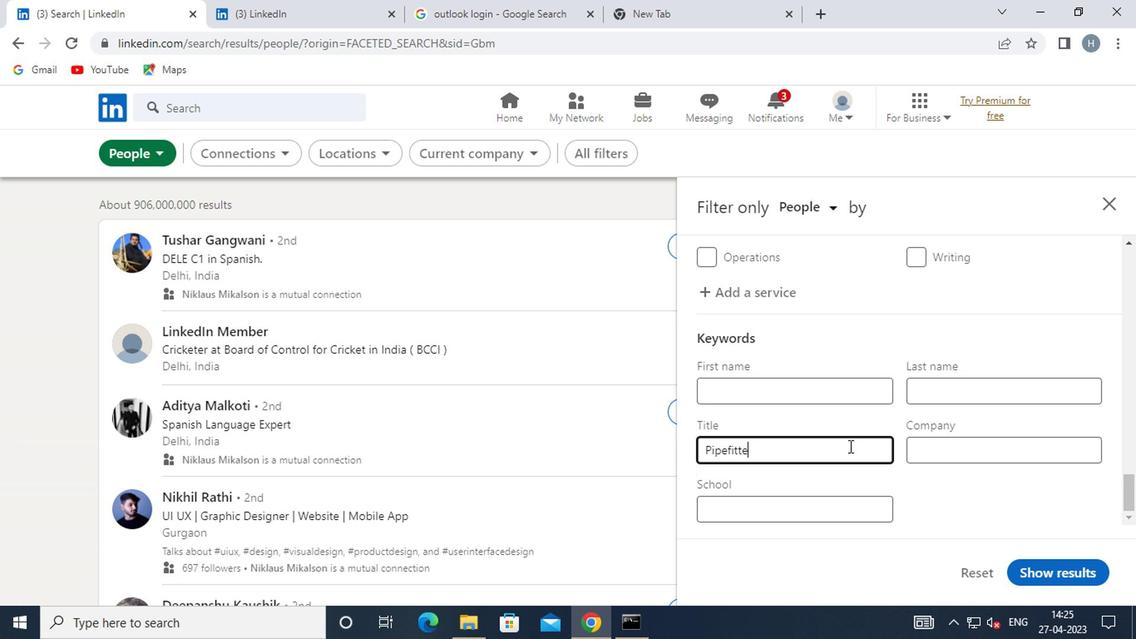 
Action: Mouse moved to (1037, 573)
Screenshot: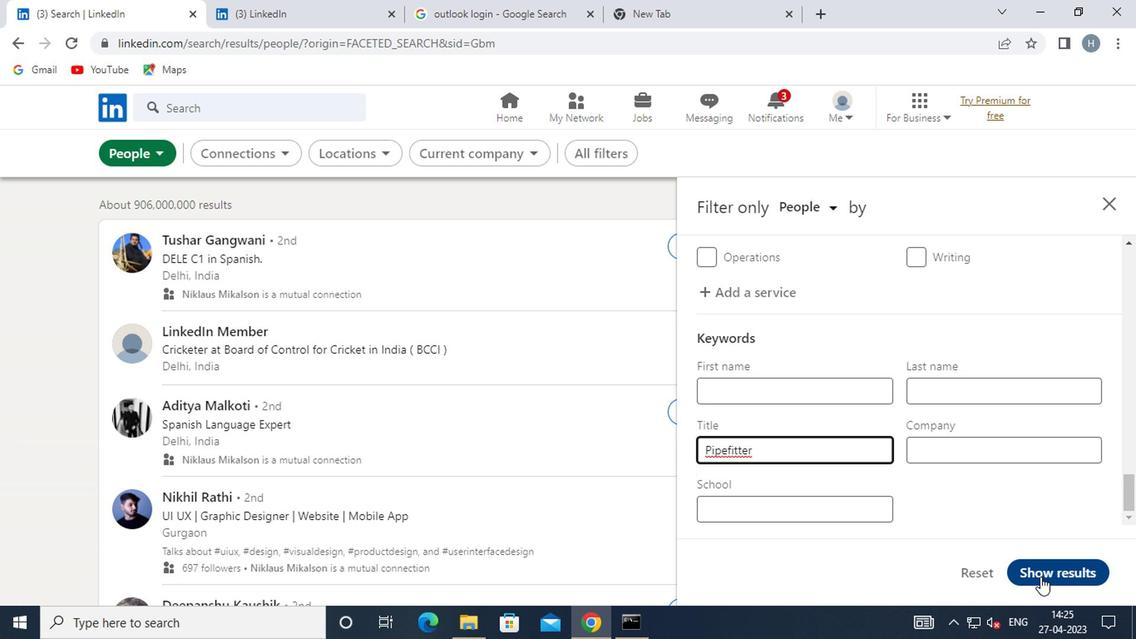
Action: Mouse pressed left at (1037, 573)
Screenshot: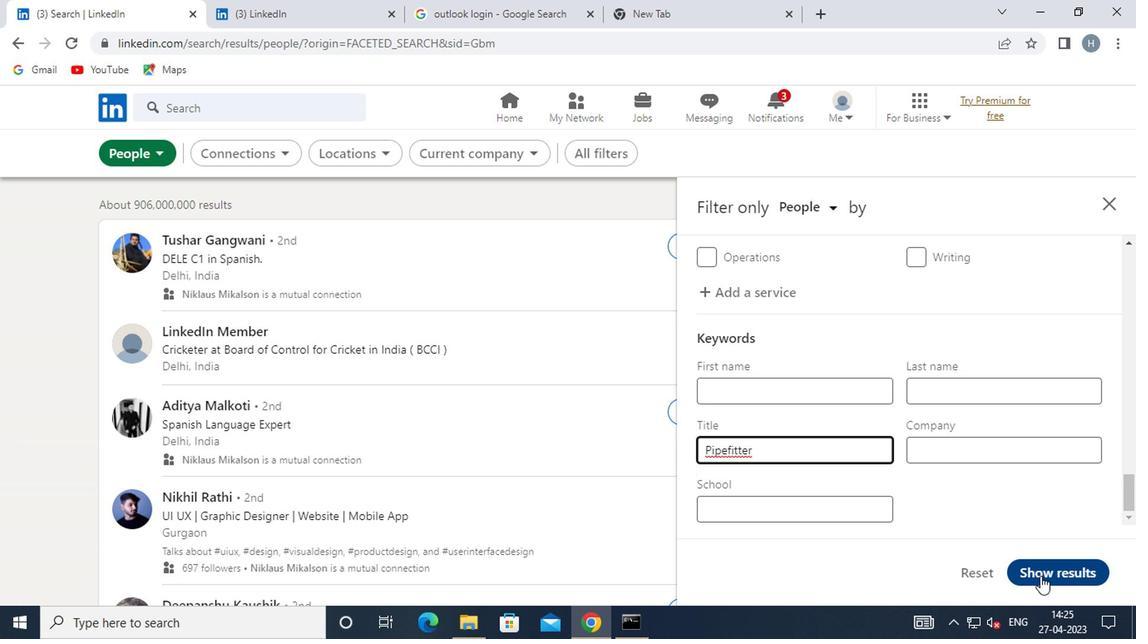 
Action: Mouse moved to (928, 378)
Screenshot: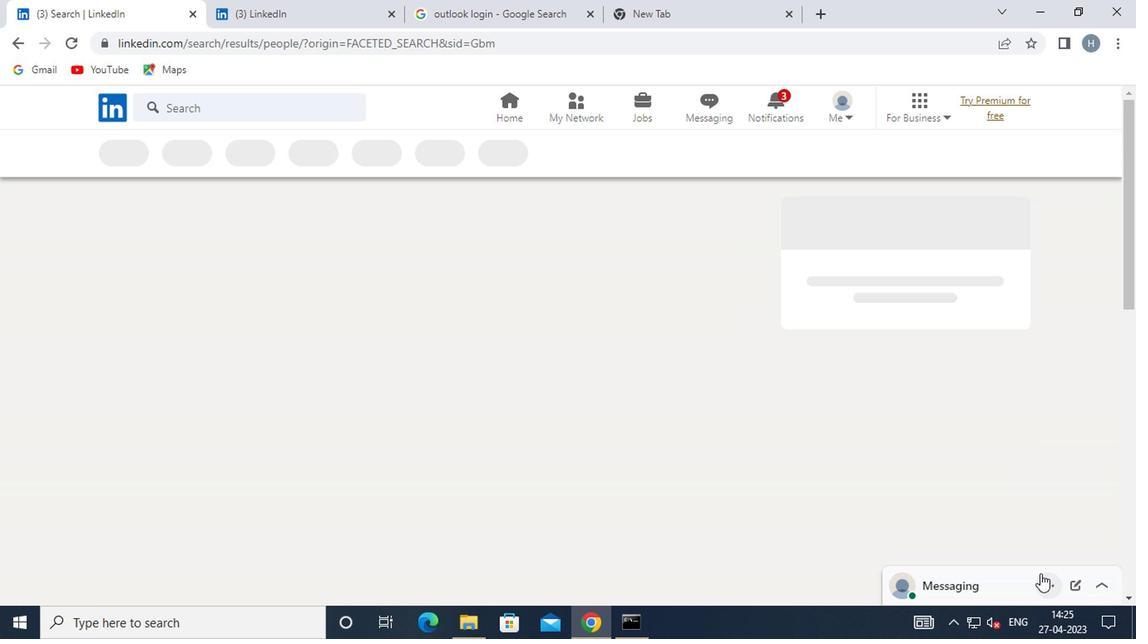 
